 Task: Find connections with filter location Franconville with filter topic #HRwith filter profile language French with filter current company Informa with filter school Sardar Patel College of Engineering (SPCE),Mumbai with filter industry Child Day Care Services with filter service category Translation with filter keywords title Medical Administrator
Action: Mouse moved to (496, 87)
Screenshot: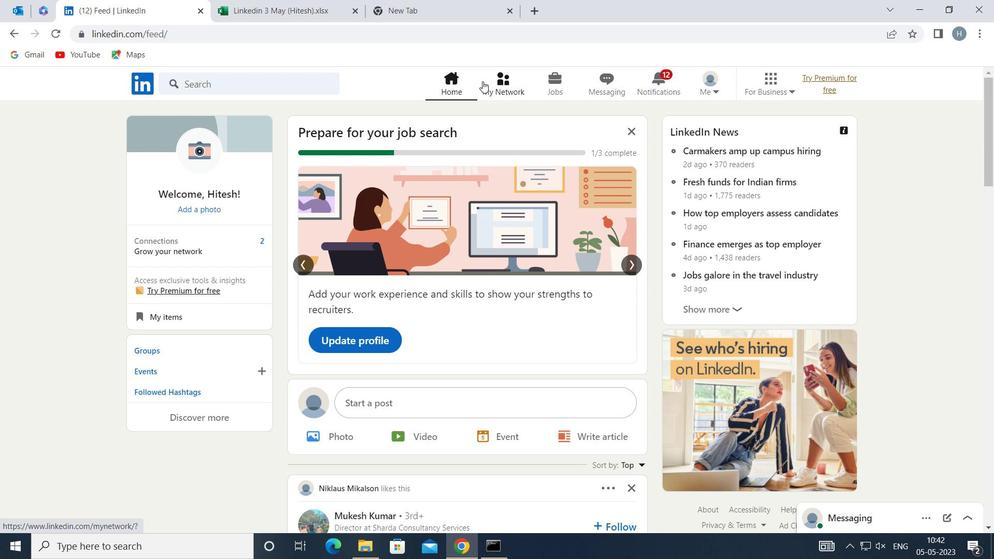 
Action: Mouse pressed left at (496, 87)
Screenshot: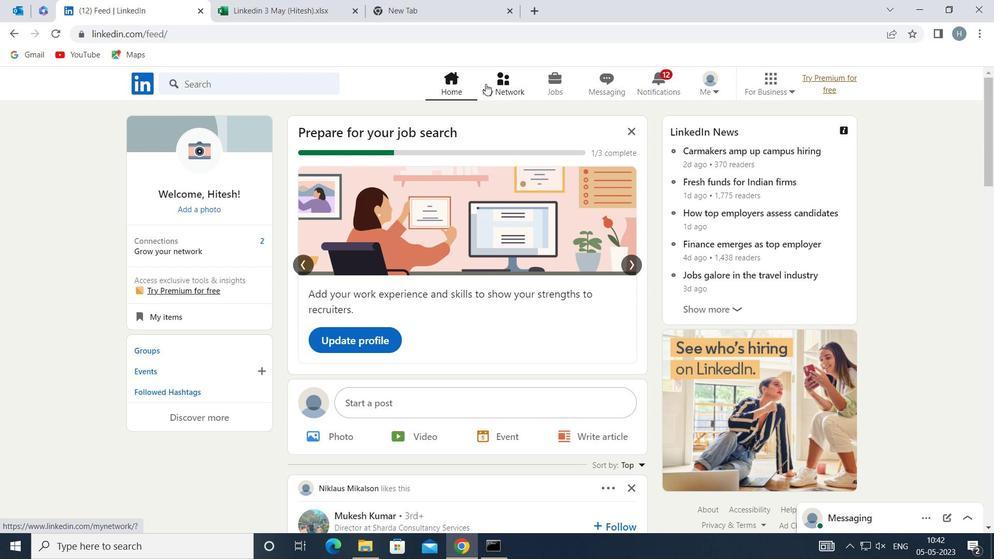 
Action: Mouse moved to (277, 152)
Screenshot: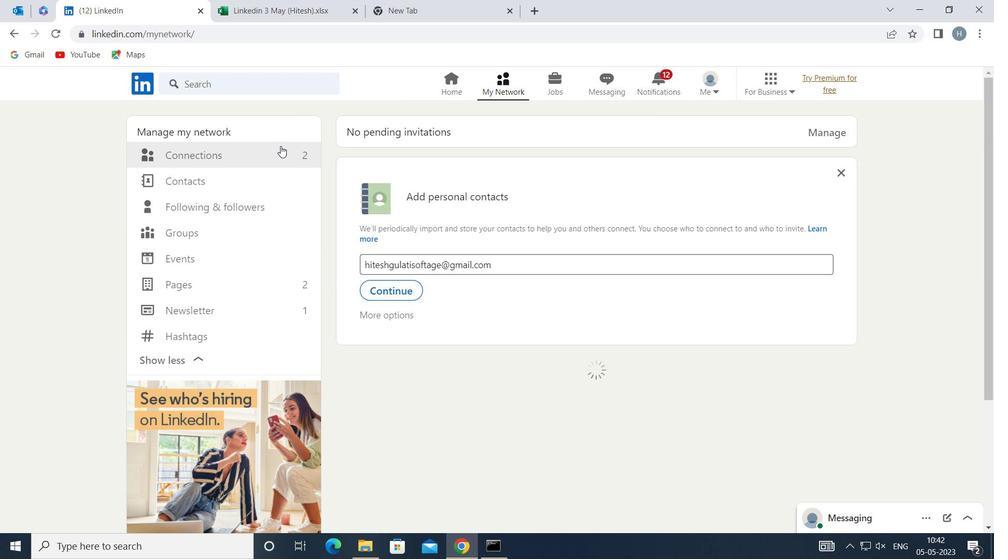 
Action: Mouse pressed left at (277, 152)
Screenshot: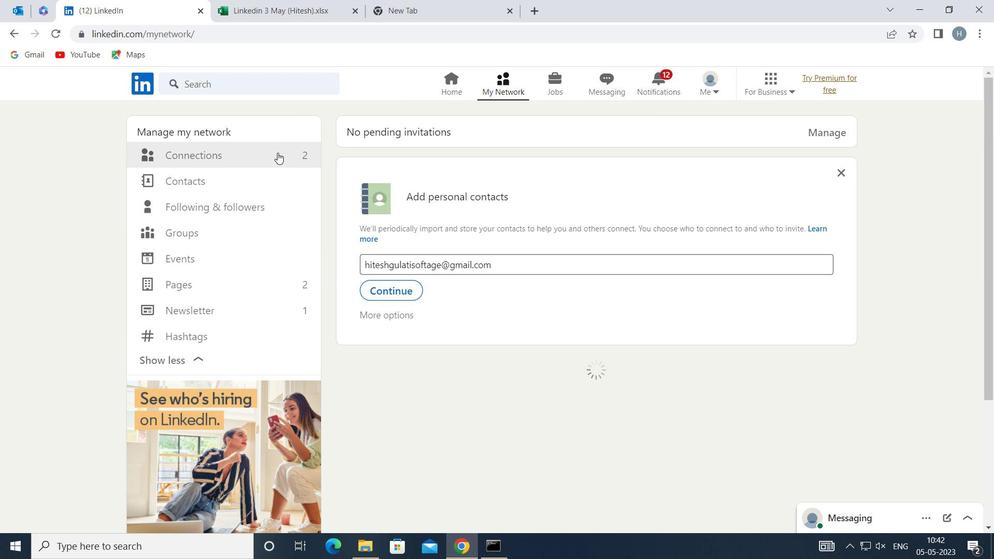 
Action: Mouse moved to (573, 154)
Screenshot: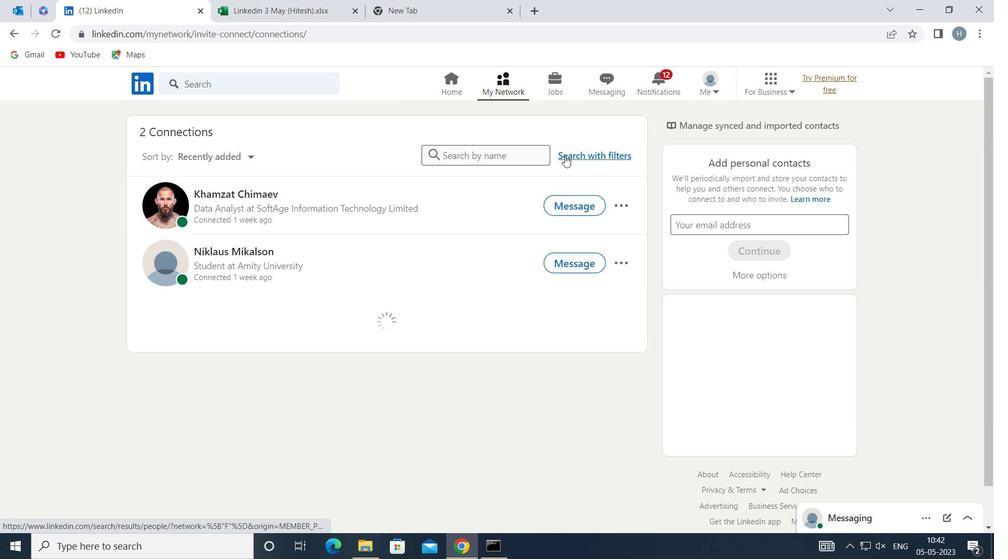 
Action: Mouse pressed left at (573, 154)
Screenshot: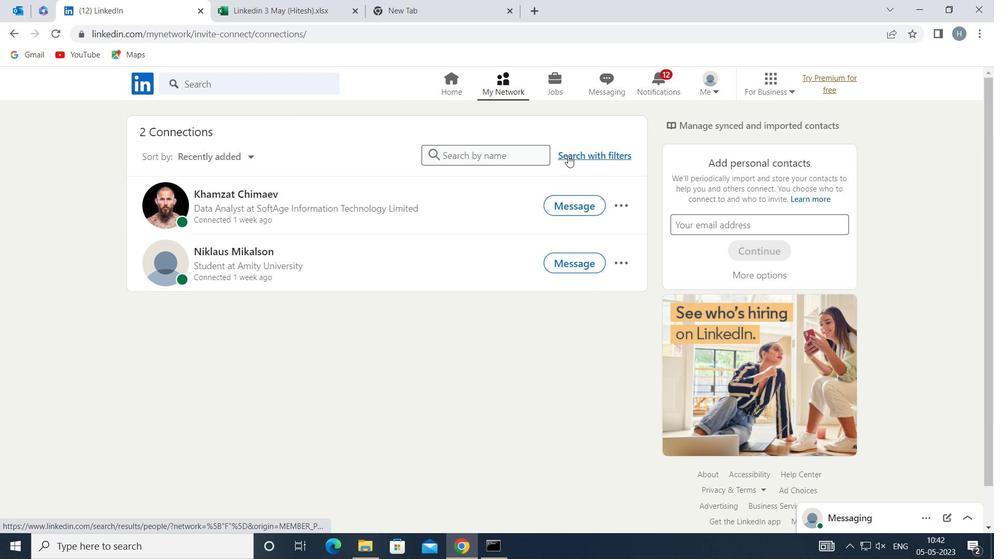 
Action: Mouse moved to (549, 124)
Screenshot: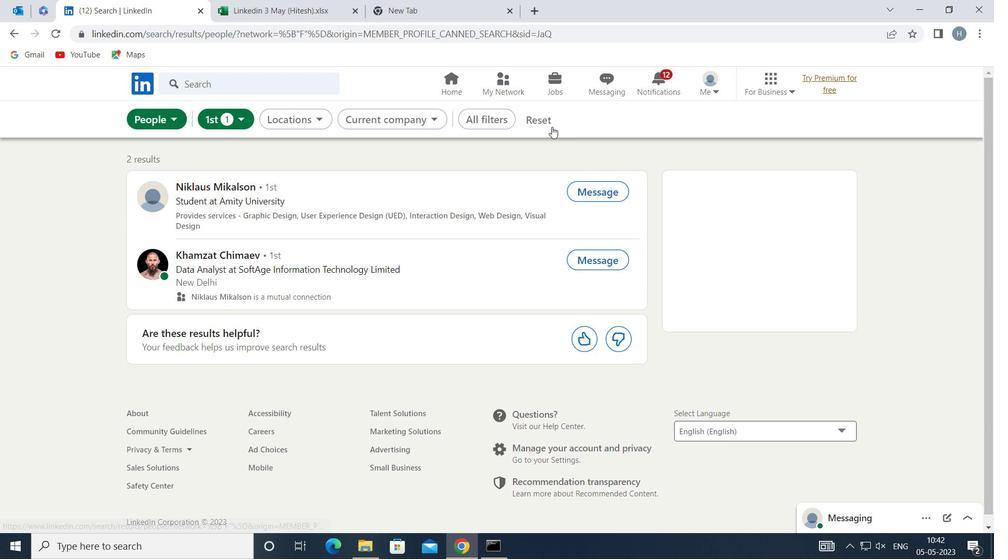 
Action: Mouse pressed left at (549, 124)
Screenshot: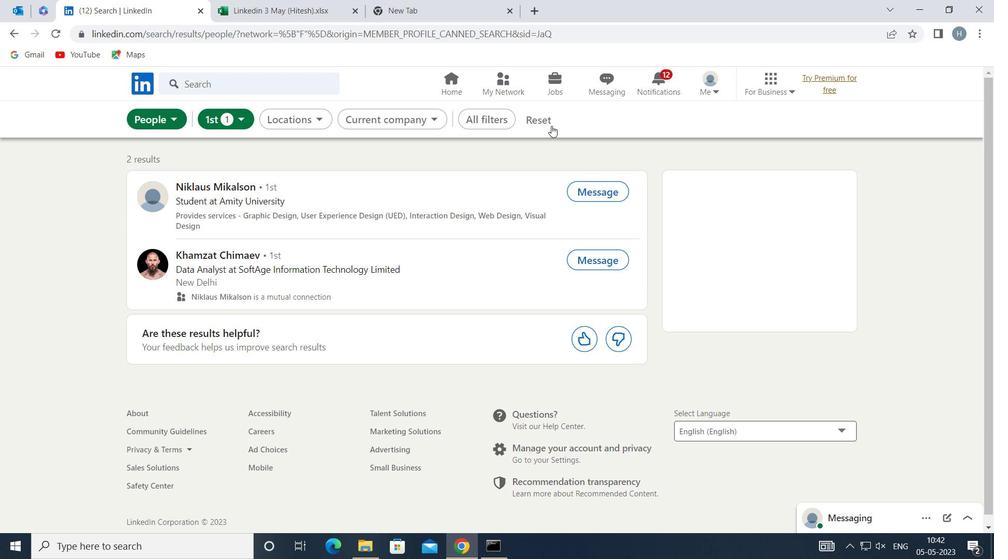 
Action: Mouse moved to (513, 121)
Screenshot: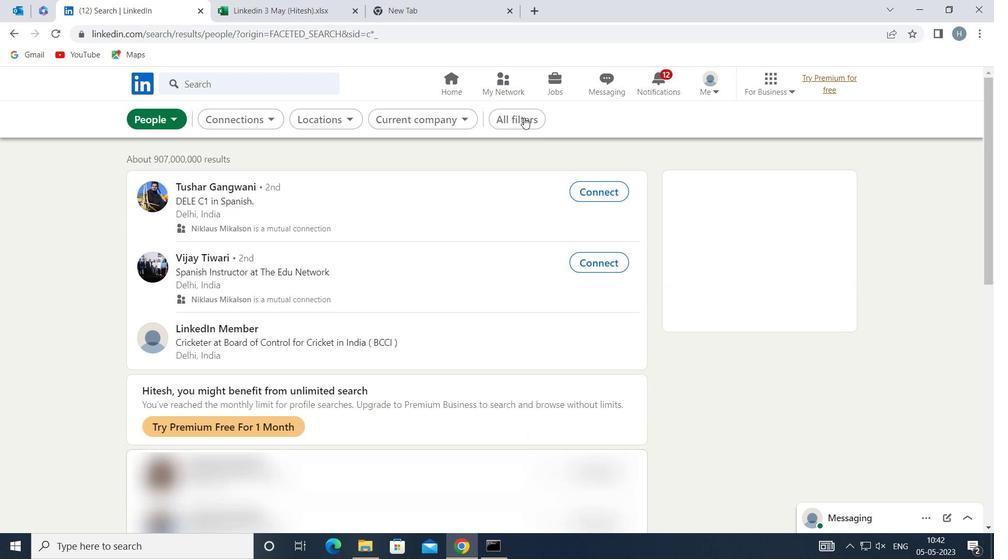 
Action: Mouse pressed left at (513, 121)
Screenshot: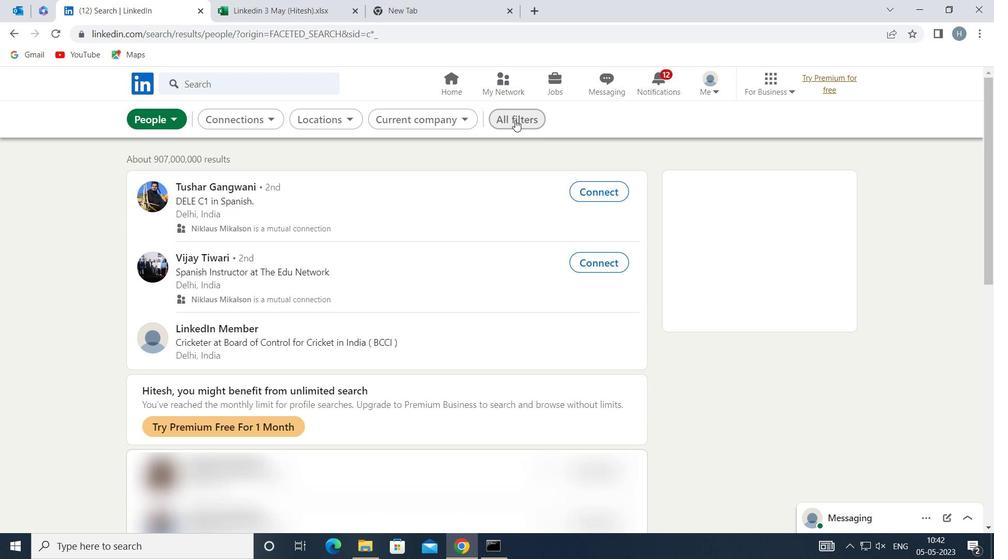 
Action: Mouse moved to (722, 268)
Screenshot: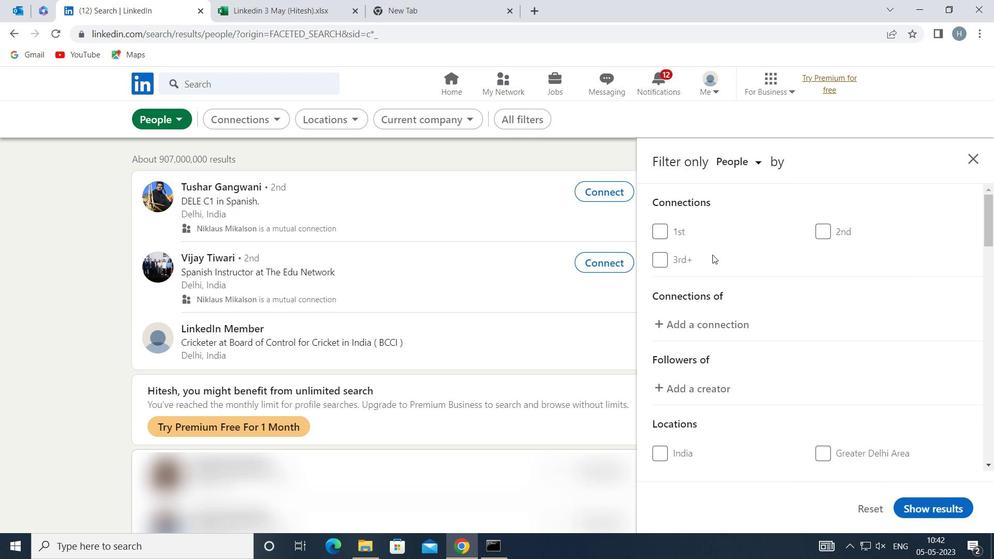 
Action: Mouse scrolled (722, 268) with delta (0, 0)
Screenshot: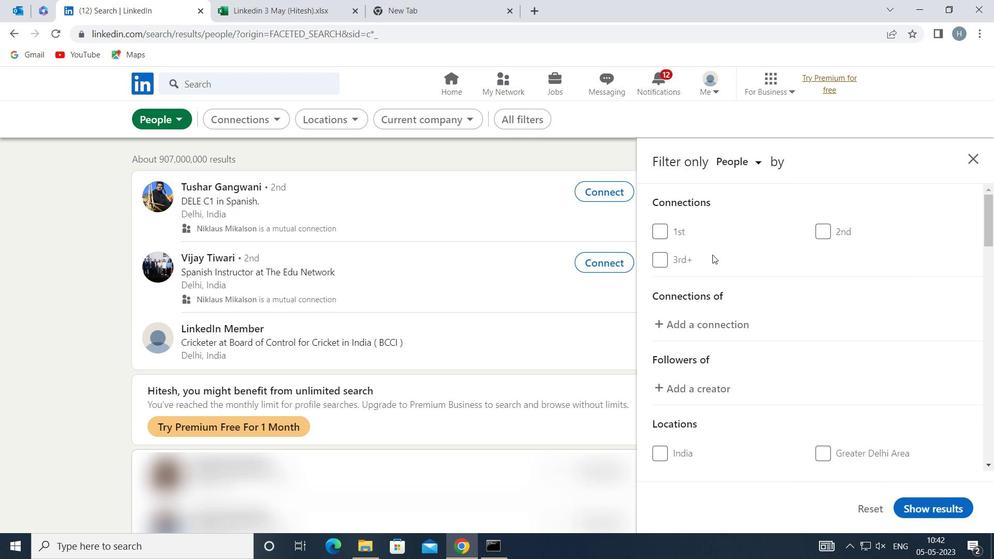 
Action: Mouse moved to (723, 270)
Screenshot: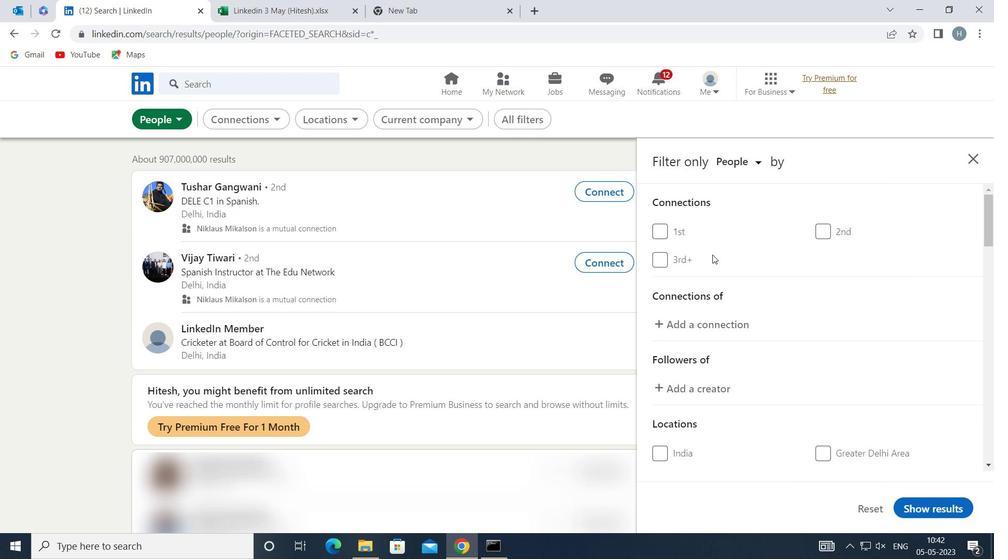 
Action: Mouse scrolled (723, 269) with delta (0, 0)
Screenshot: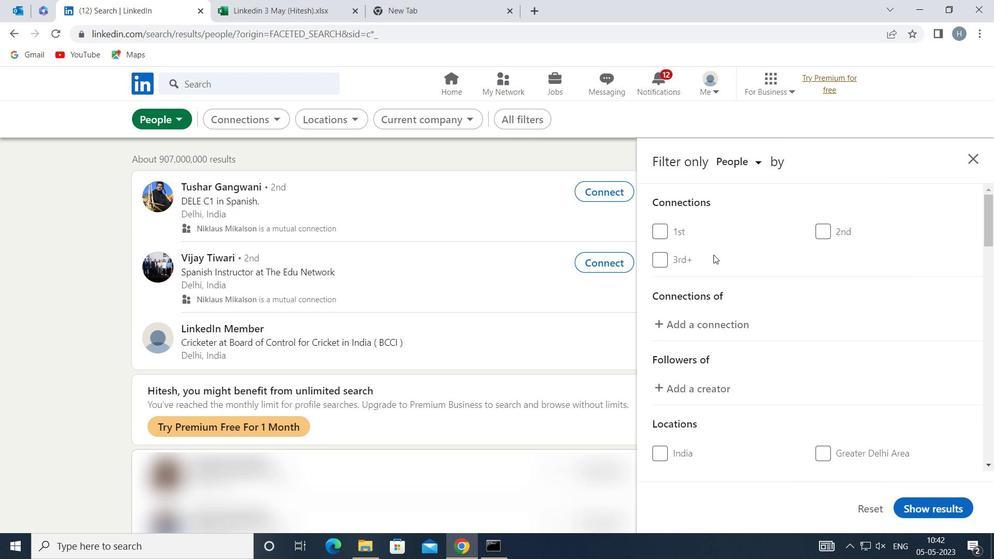 
Action: Mouse scrolled (723, 269) with delta (0, 0)
Screenshot: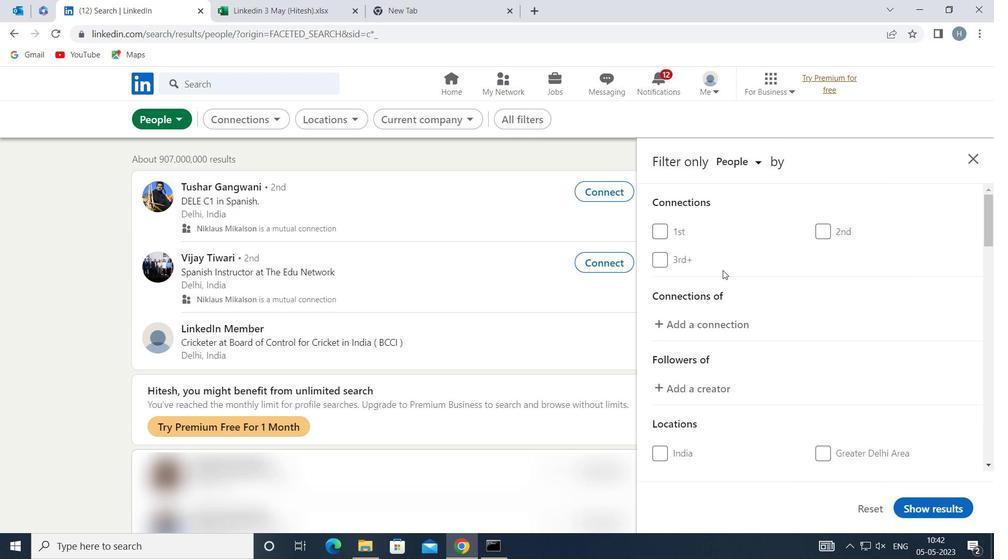 
Action: Mouse moved to (751, 298)
Screenshot: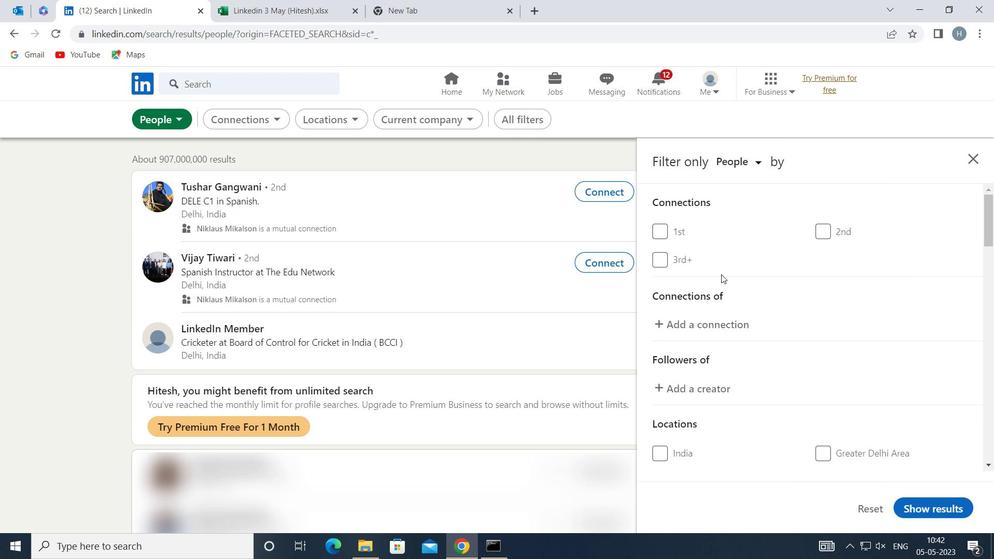 
Action: Mouse scrolled (751, 297) with delta (0, 0)
Screenshot: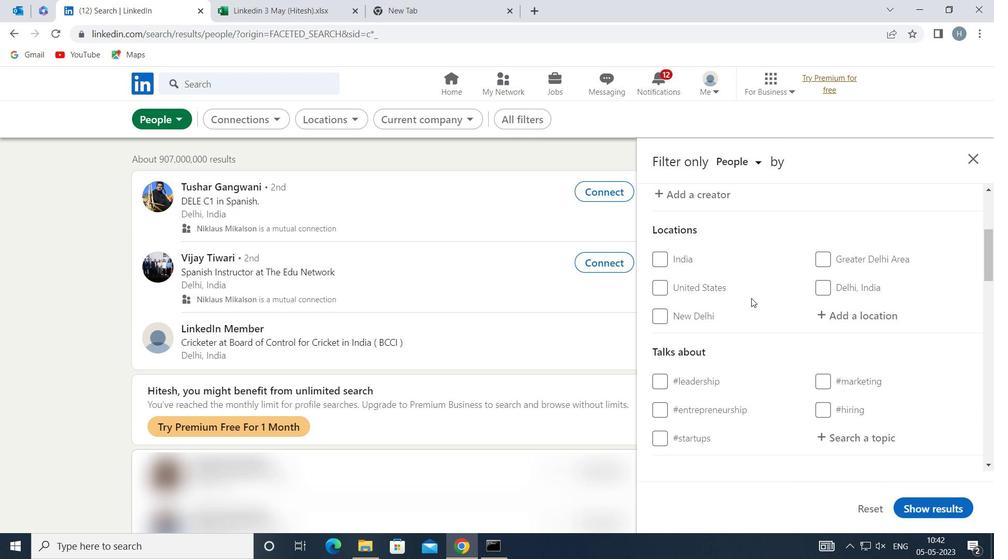 
Action: Mouse moved to (860, 241)
Screenshot: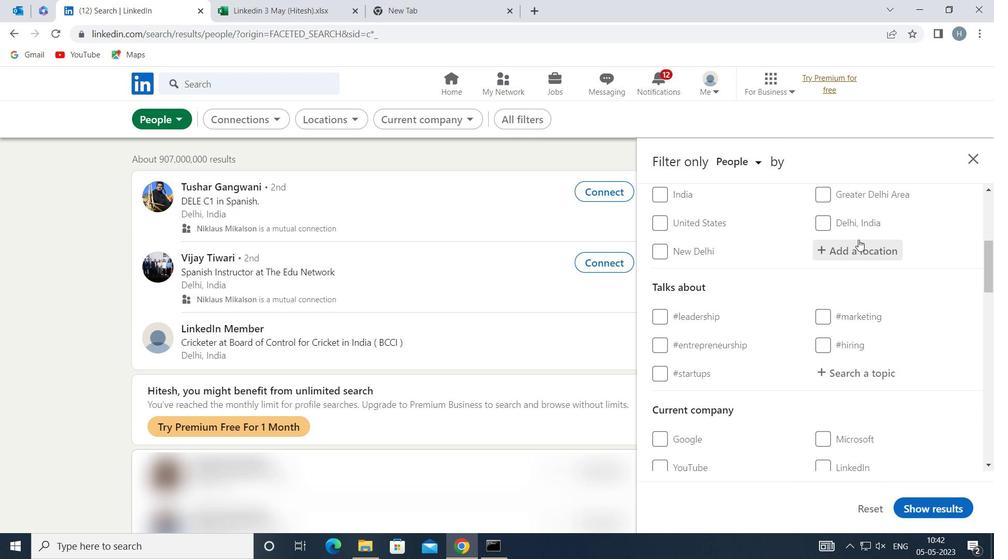 
Action: Mouse pressed left at (860, 241)
Screenshot: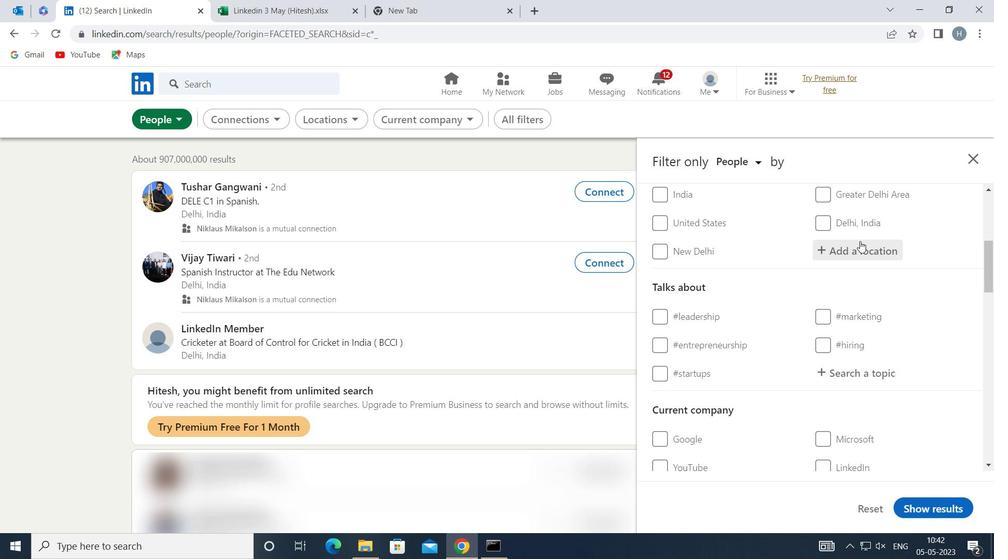 
Action: Key pressed <Key.shift>FRANCON
Screenshot: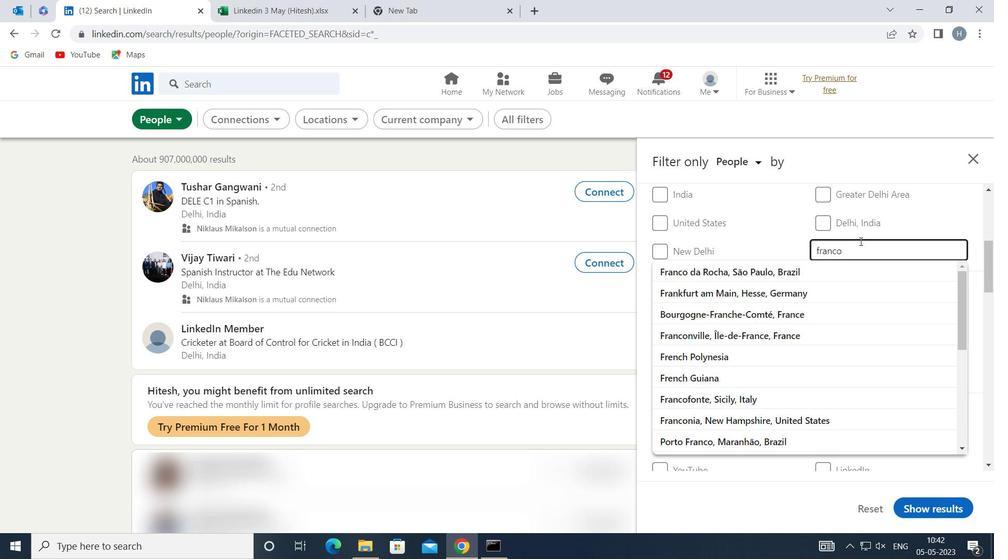 
Action: Mouse moved to (861, 242)
Screenshot: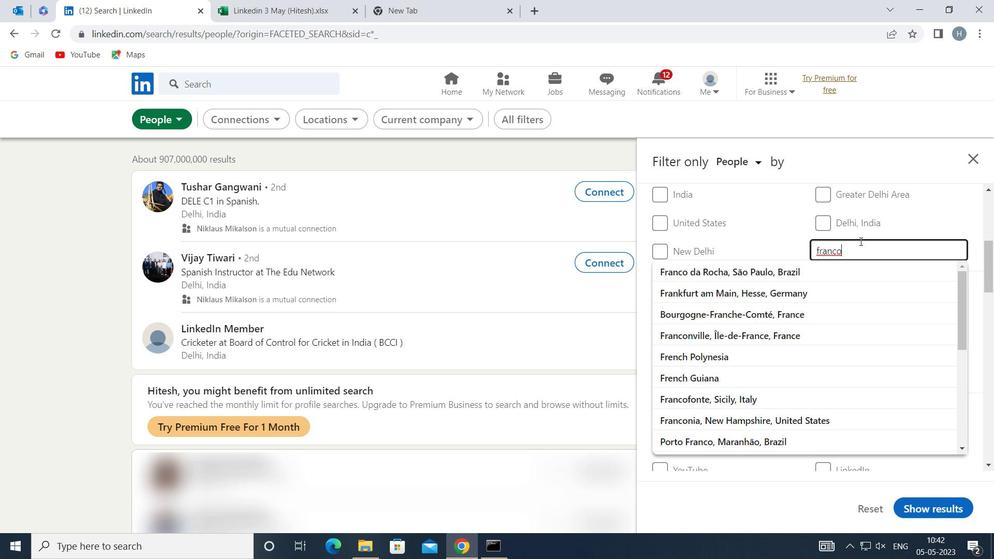 
Action: Key pressed VILL
Screenshot: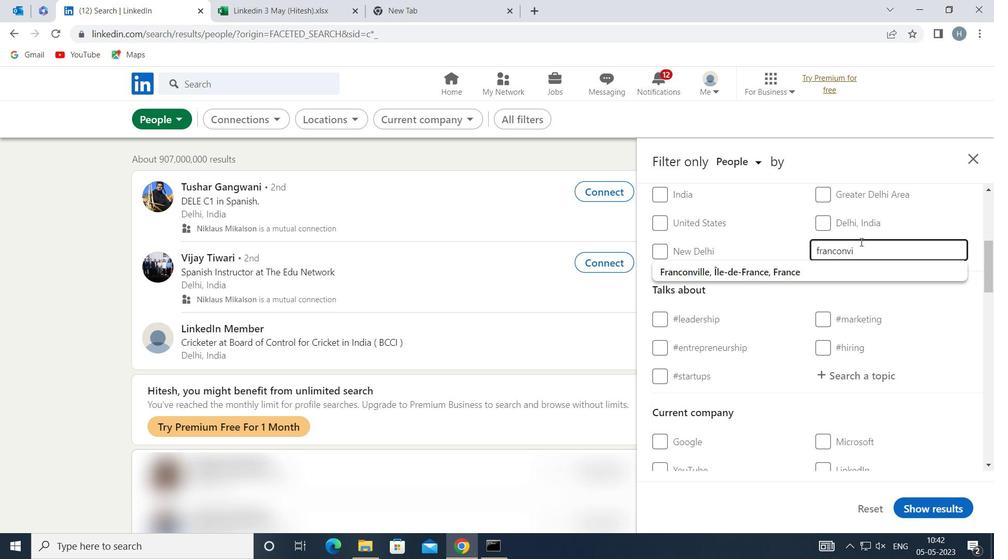 
Action: Mouse moved to (865, 275)
Screenshot: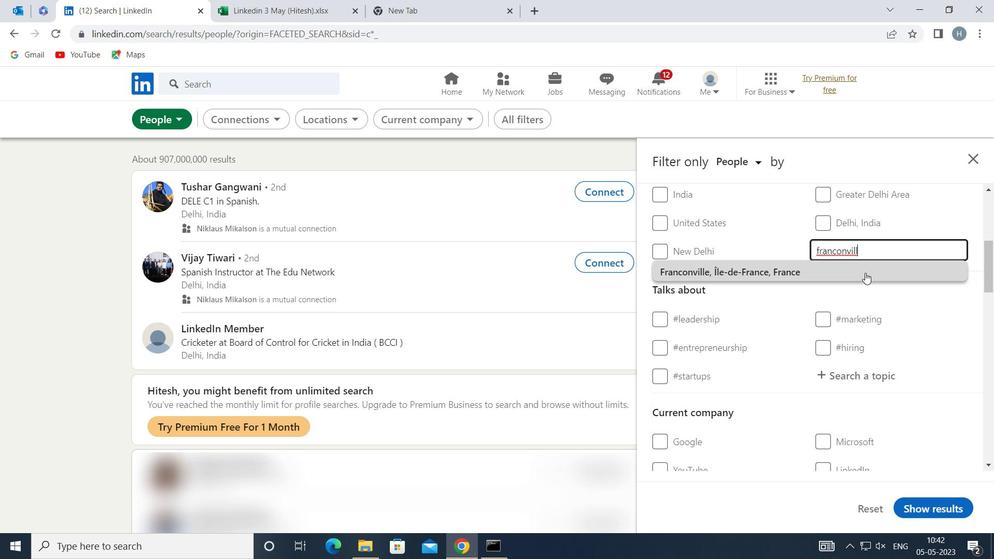 
Action: Mouse pressed left at (865, 275)
Screenshot: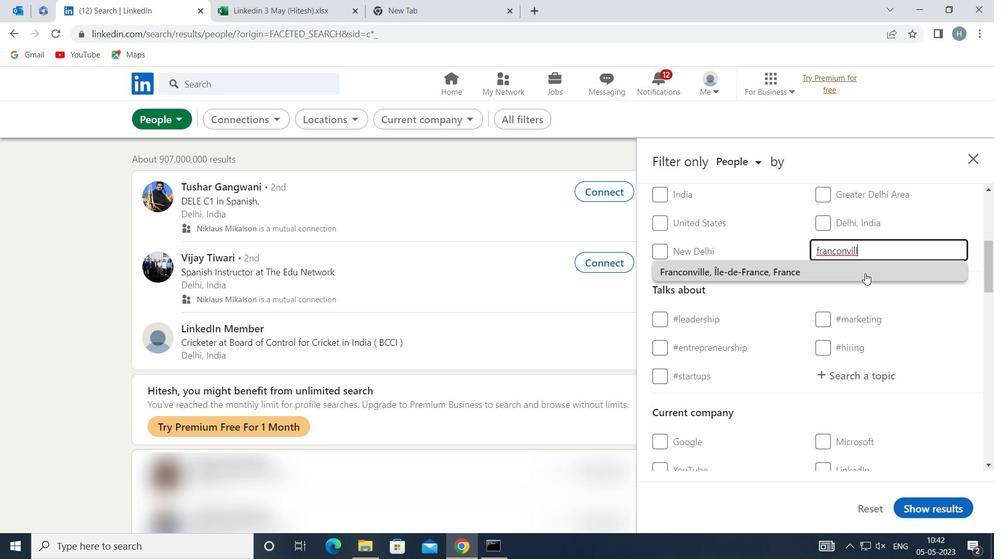 
Action: Mouse moved to (829, 294)
Screenshot: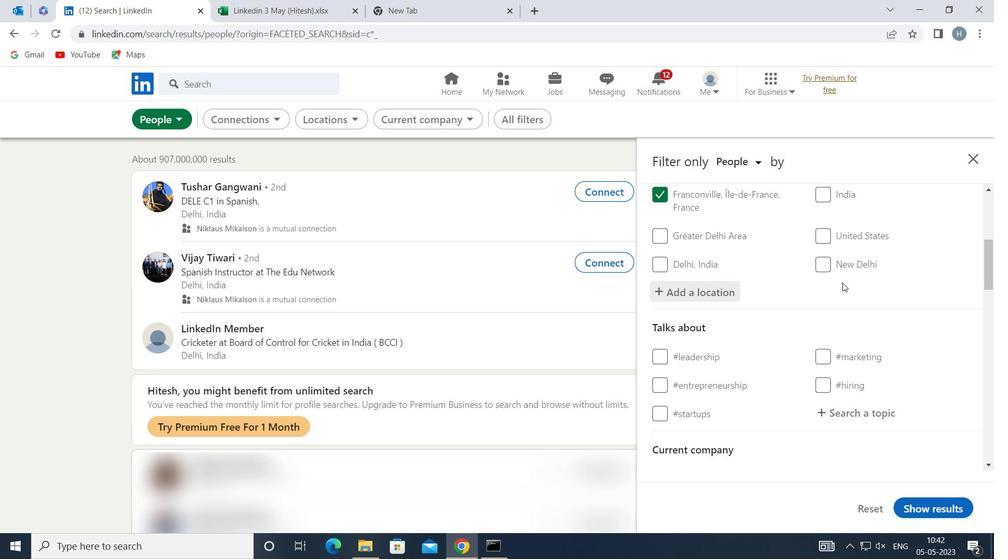 
Action: Mouse scrolled (829, 293) with delta (0, 0)
Screenshot: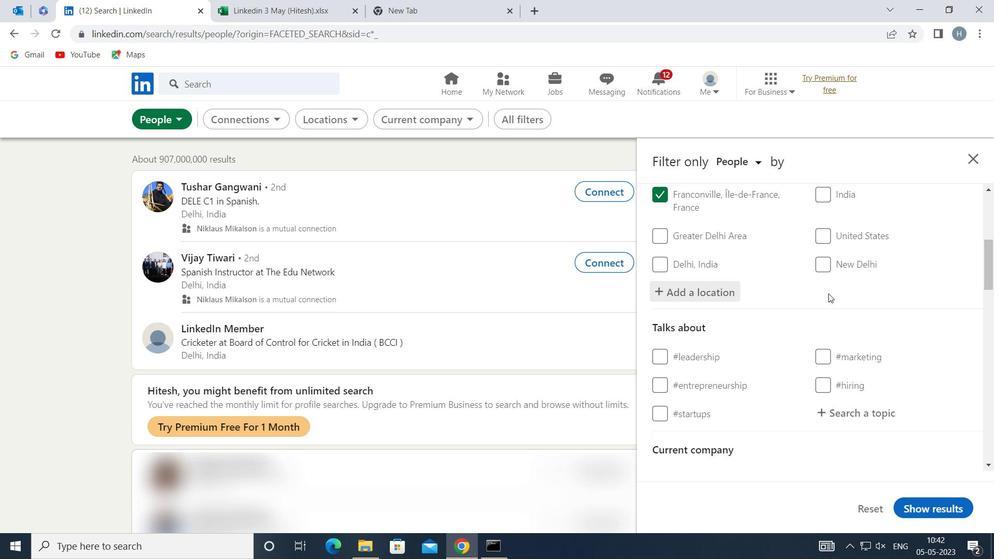 
Action: Mouse moved to (859, 342)
Screenshot: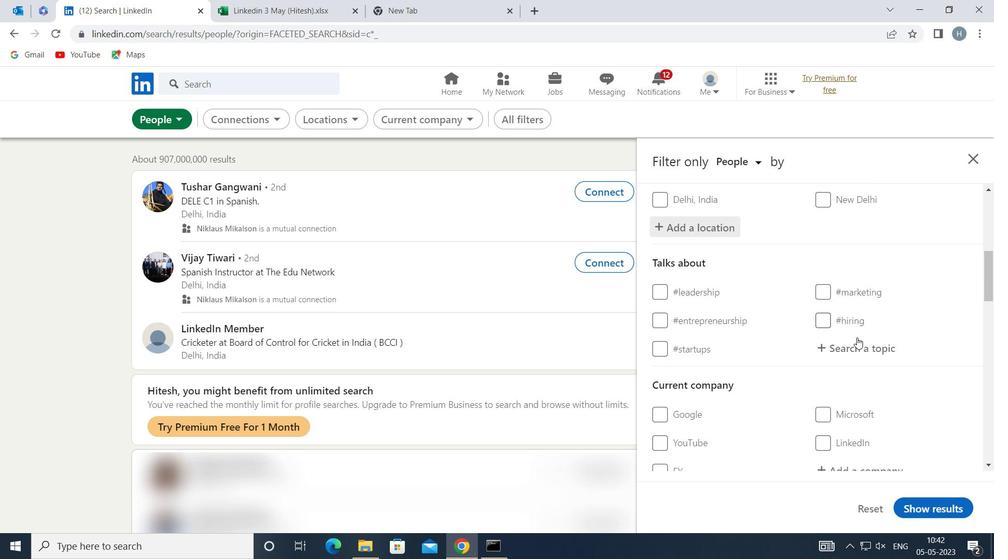 
Action: Mouse pressed left at (859, 342)
Screenshot: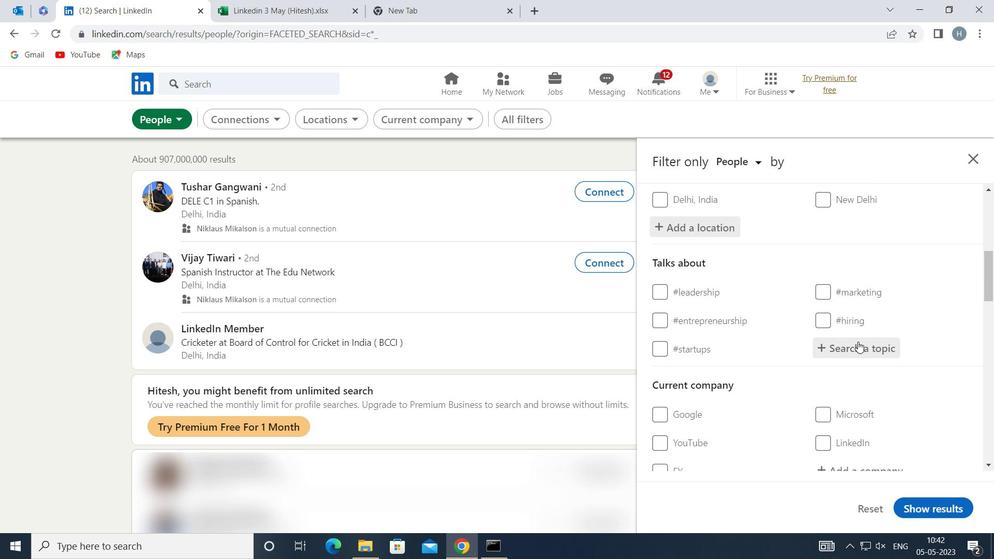 
Action: Mouse moved to (859, 342)
Screenshot: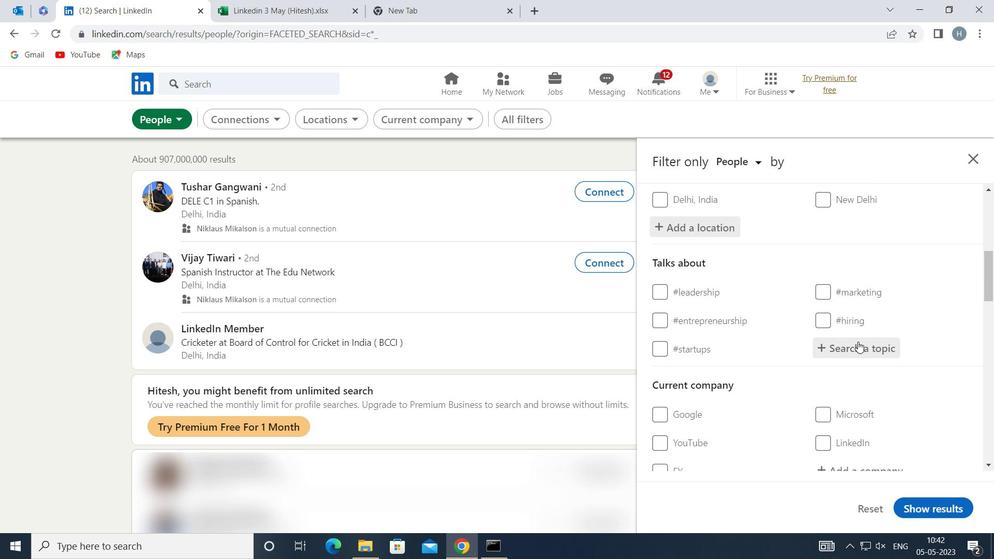 
Action: Key pressed <Key.shift>HR
Screenshot: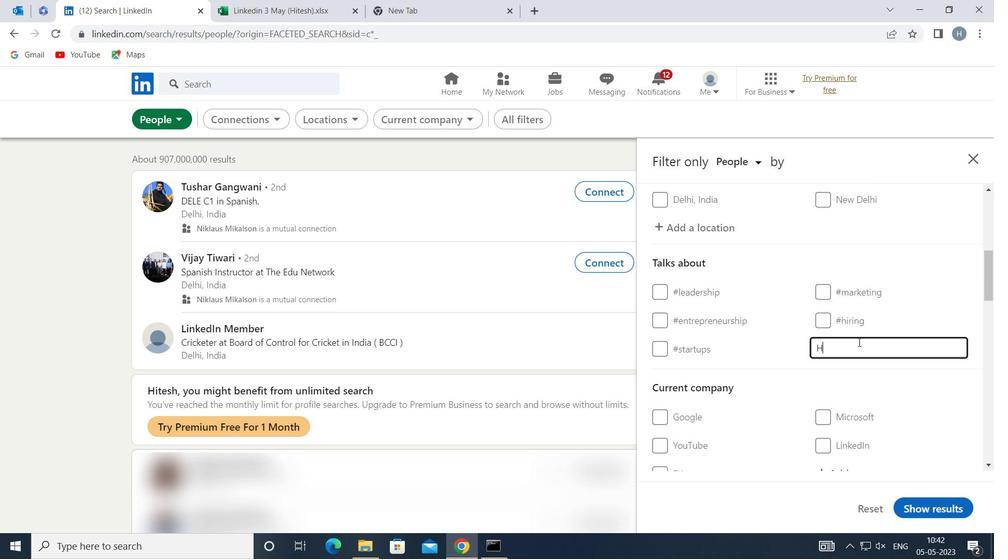 
Action: Mouse moved to (842, 365)
Screenshot: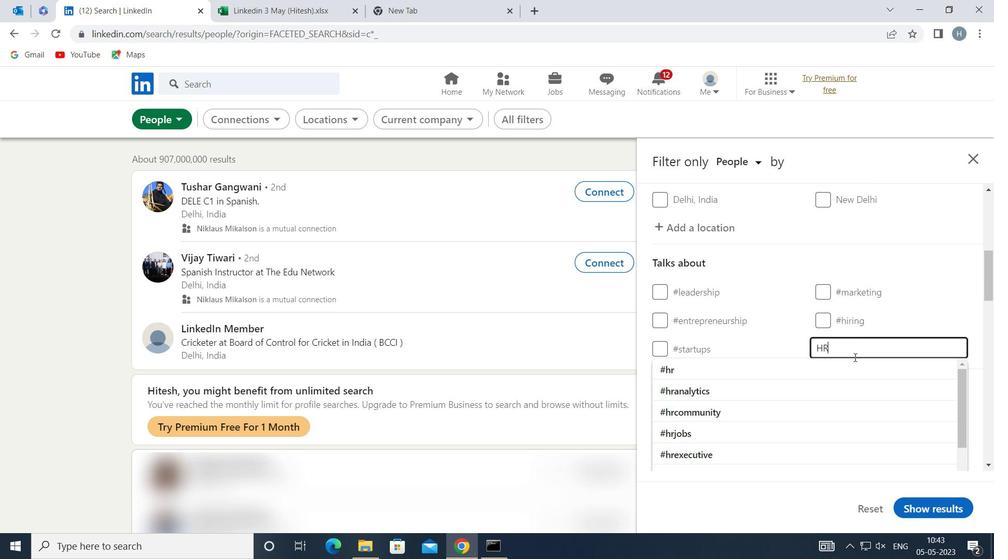 
Action: Mouse pressed left at (842, 365)
Screenshot: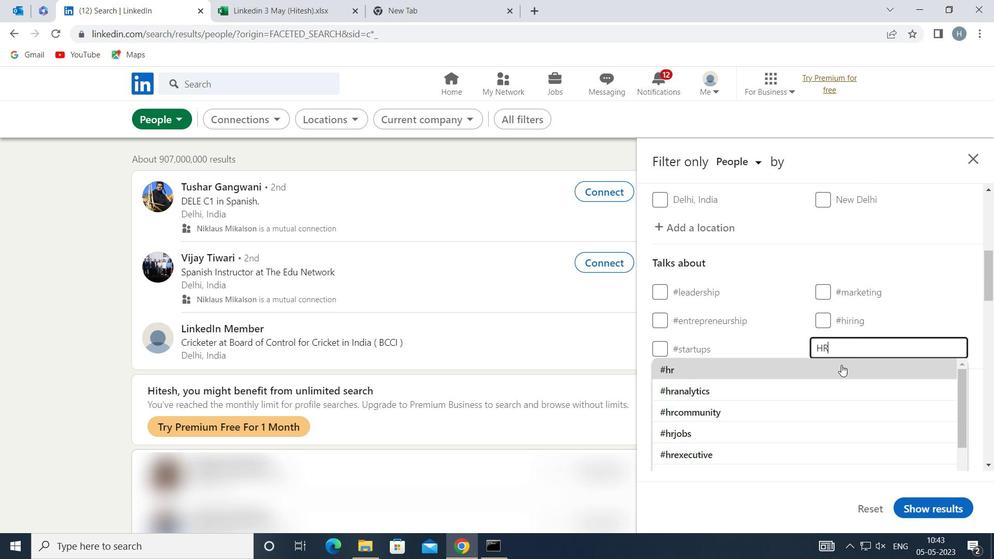 
Action: Mouse moved to (799, 337)
Screenshot: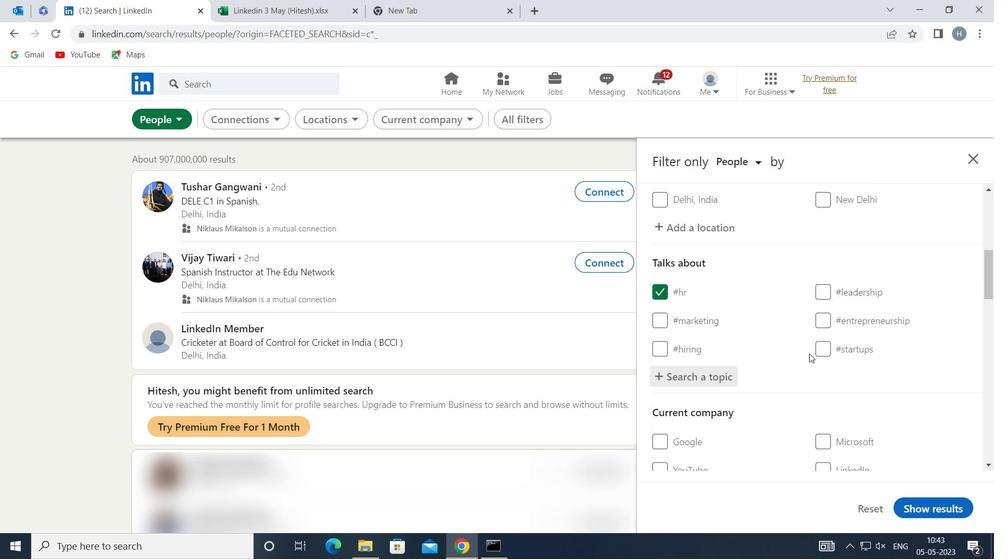 
Action: Mouse scrolled (799, 336) with delta (0, 0)
Screenshot: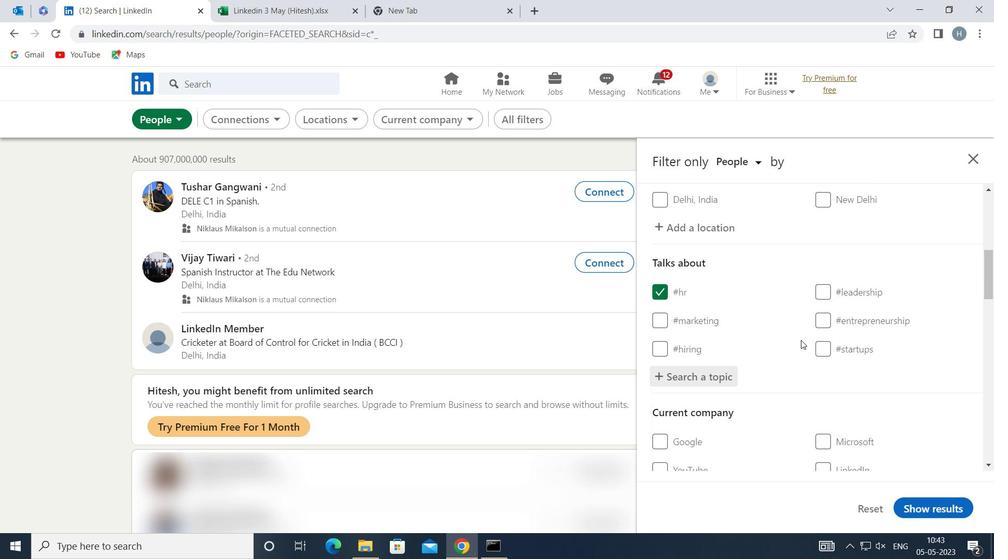 
Action: Mouse scrolled (799, 336) with delta (0, 0)
Screenshot: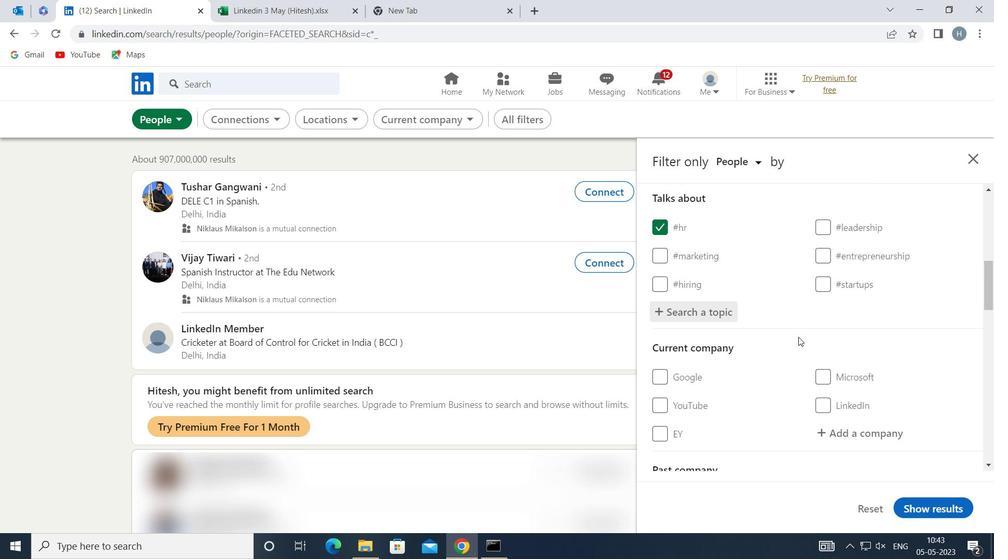 
Action: Mouse scrolled (799, 336) with delta (0, 0)
Screenshot: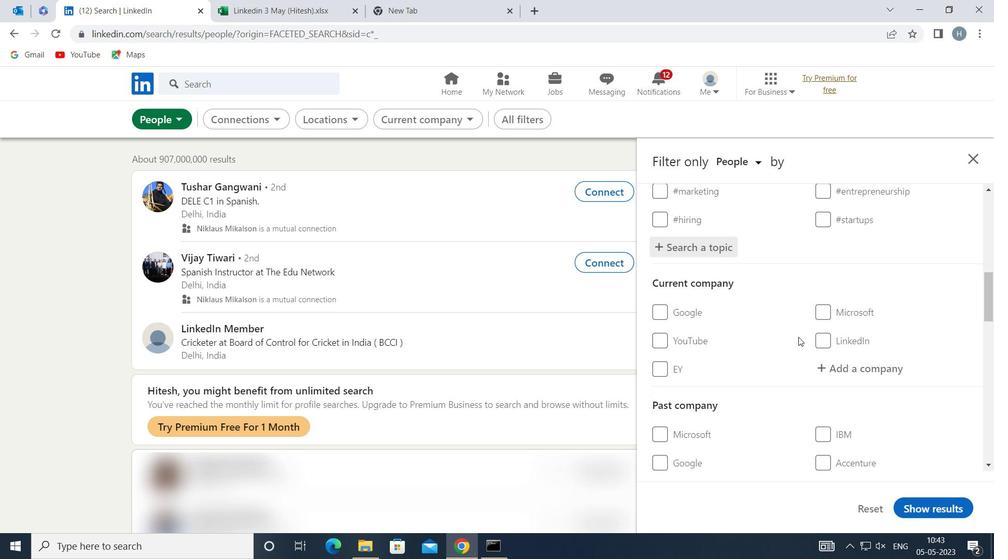 
Action: Mouse scrolled (799, 336) with delta (0, 0)
Screenshot: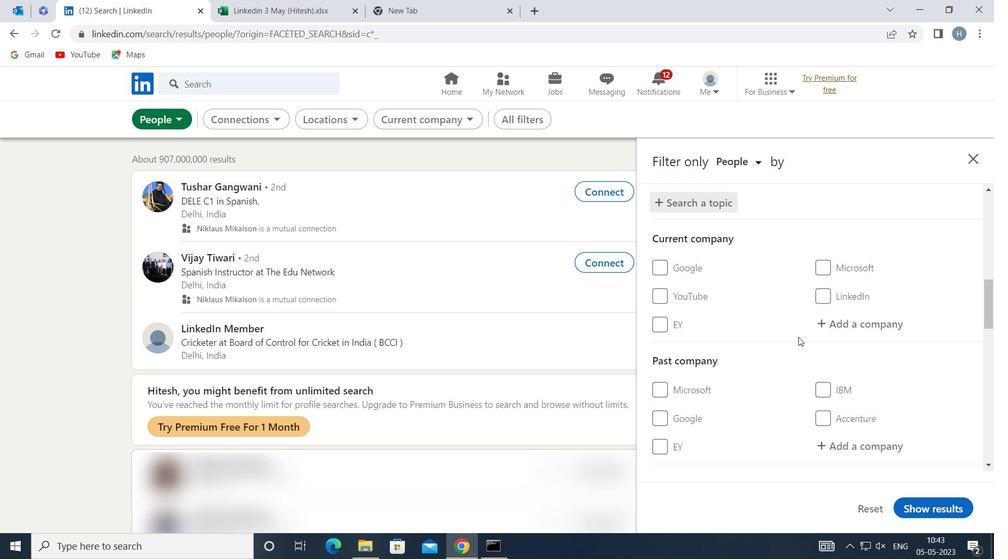 
Action: Mouse scrolled (799, 336) with delta (0, 0)
Screenshot: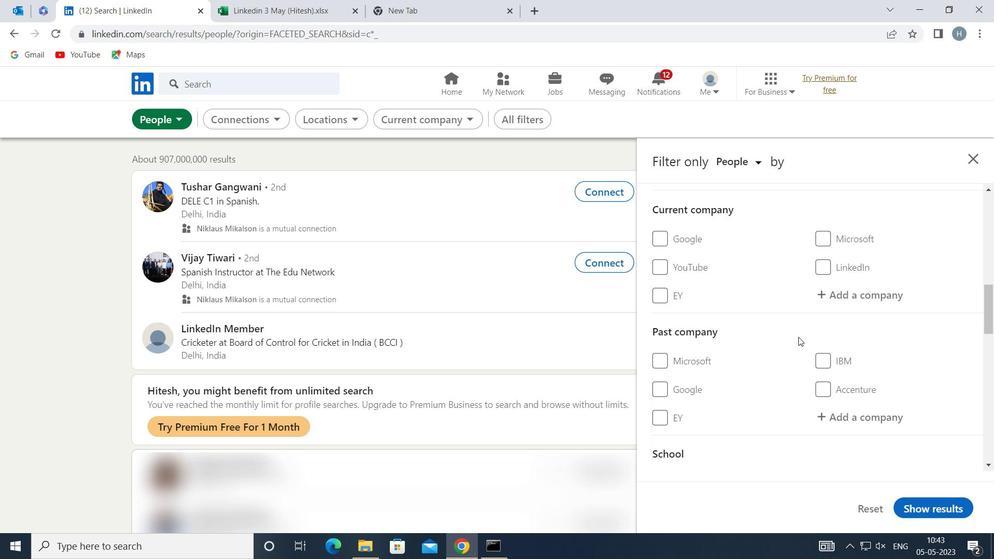 
Action: Mouse scrolled (799, 336) with delta (0, 0)
Screenshot: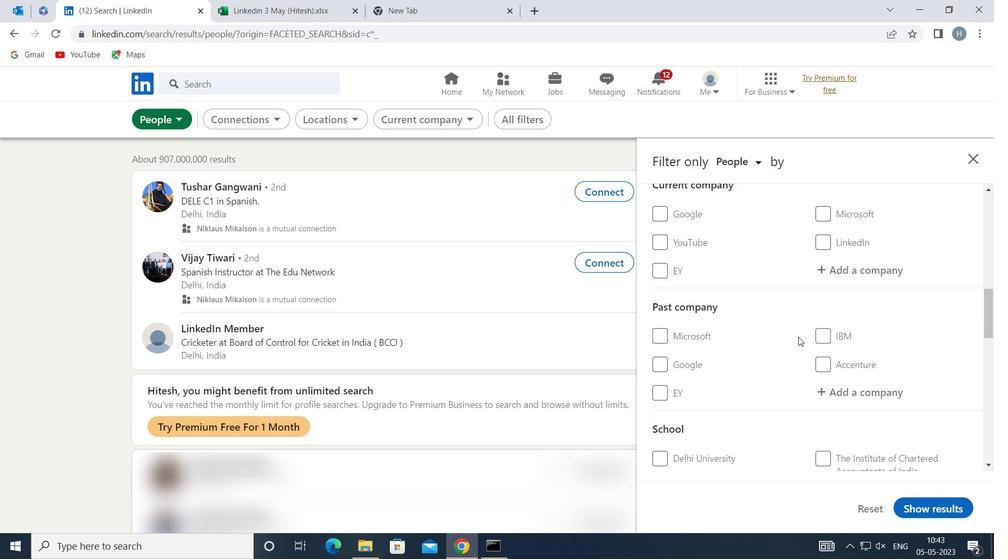 
Action: Mouse scrolled (799, 336) with delta (0, 0)
Screenshot: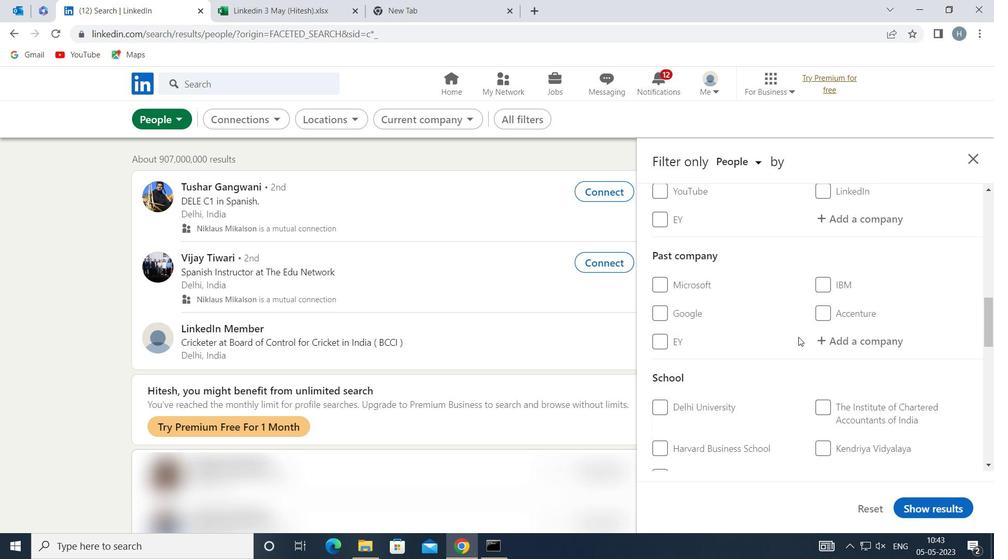 
Action: Mouse scrolled (799, 336) with delta (0, 0)
Screenshot: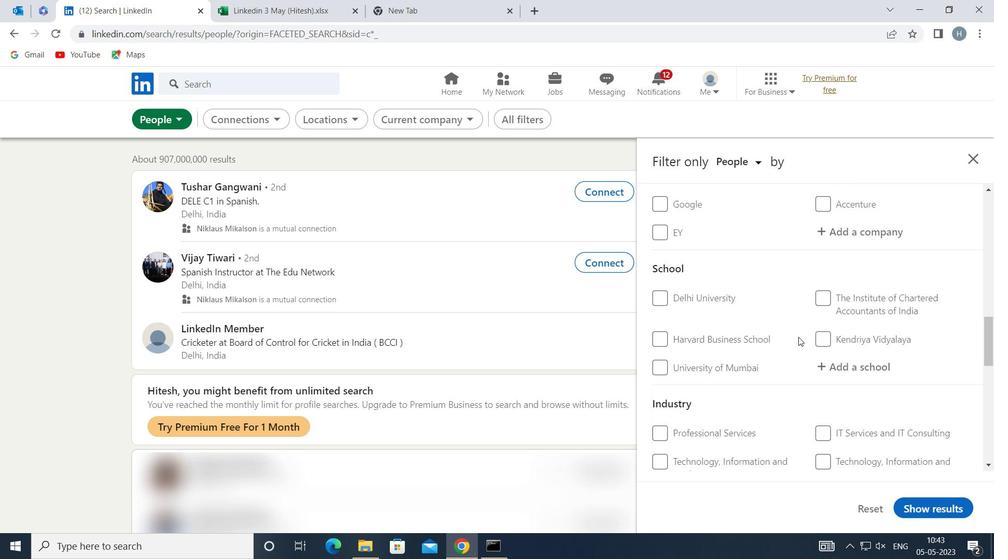 
Action: Mouse scrolled (799, 336) with delta (0, 0)
Screenshot: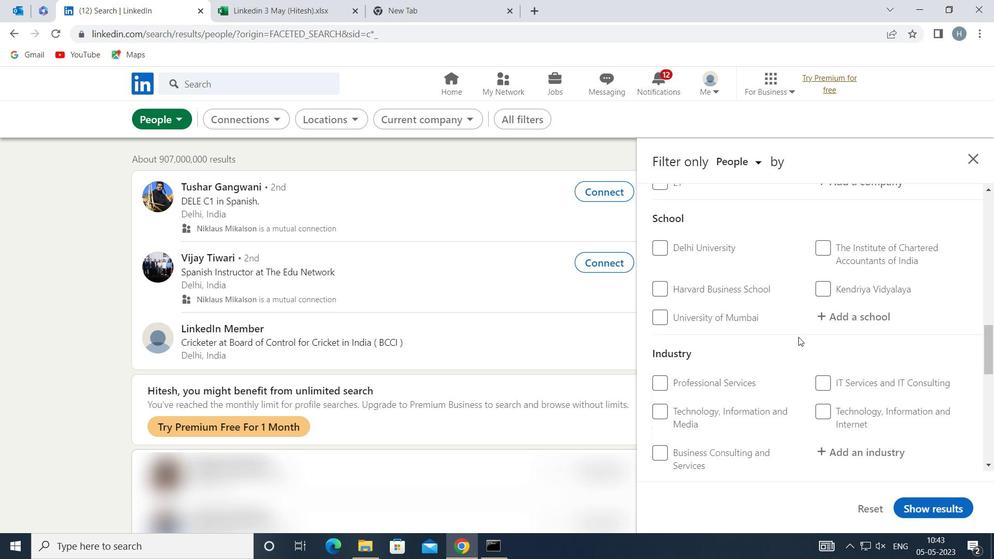 
Action: Mouse scrolled (799, 336) with delta (0, 0)
Screenshot: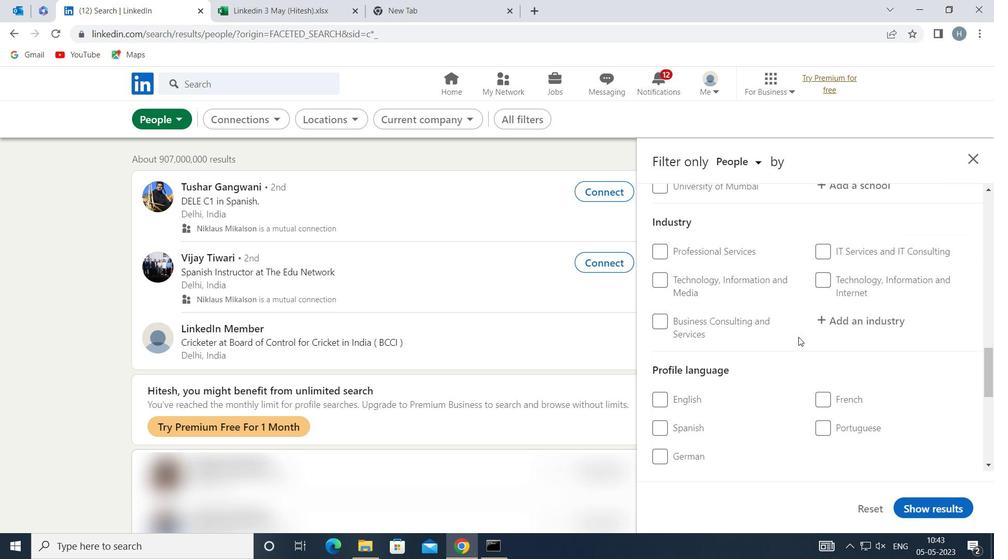 
Action: Mouse moved to (828, 324)
Screenshot: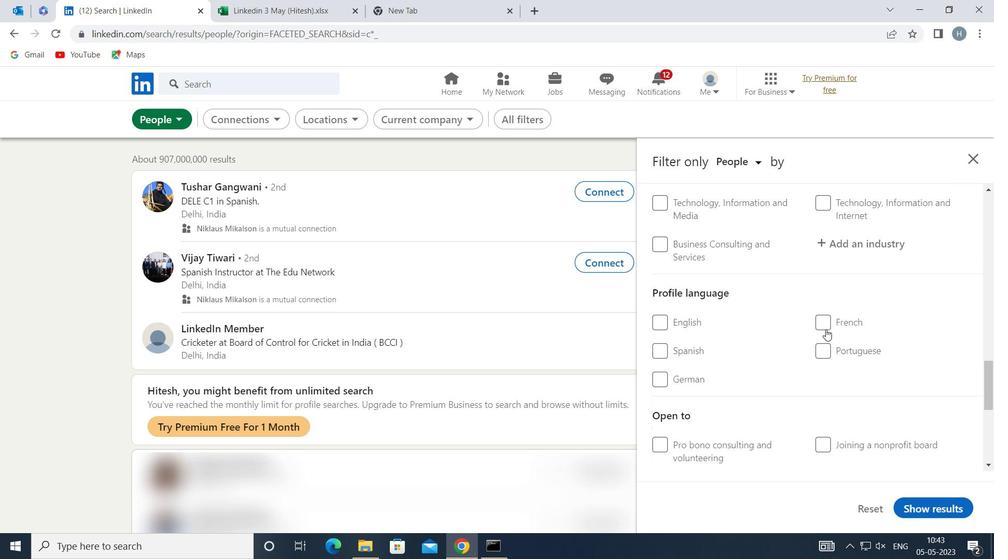 
Action: Mouse pressed left at (828, 324)
Screenshot: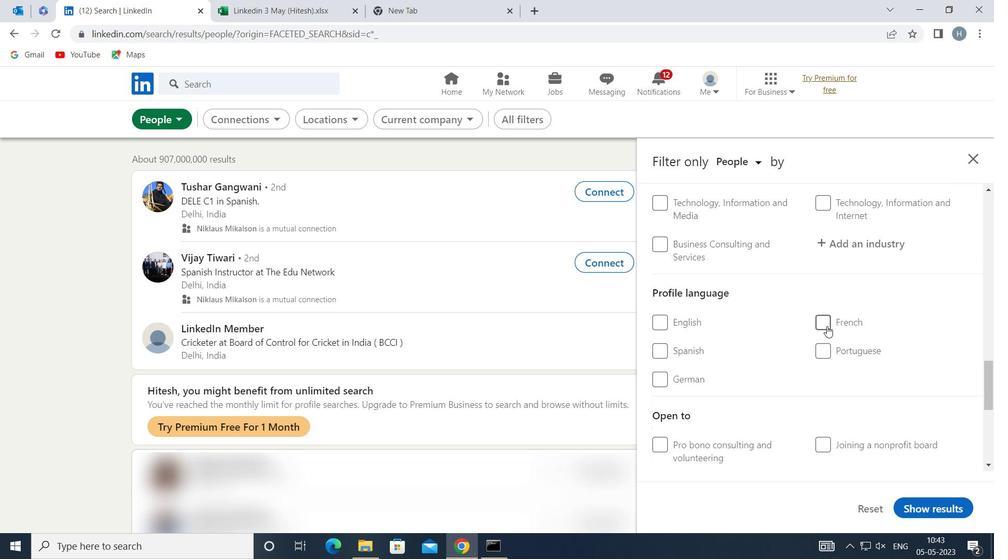 
Action: Mouse moved to (803, 334)
Screenshot: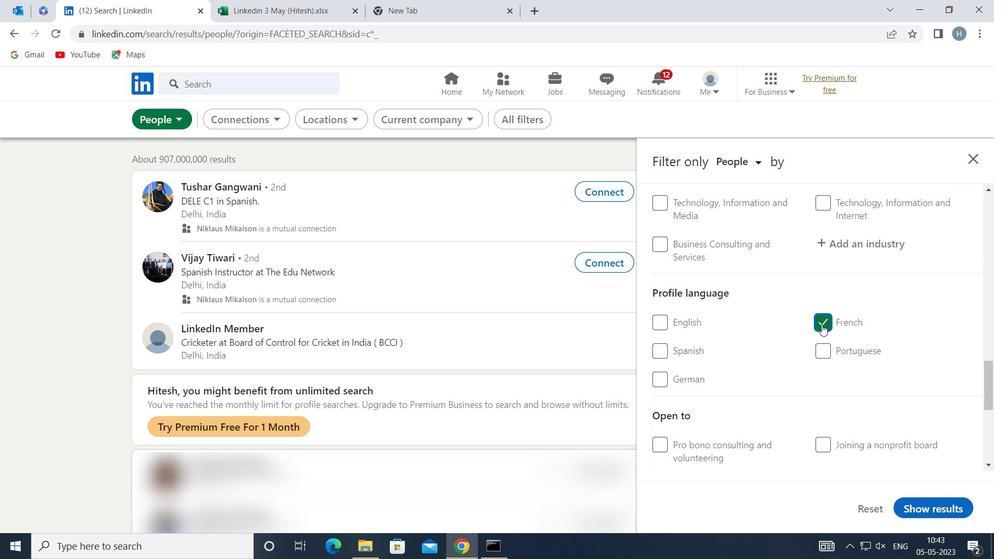 
Action: Mouse scrolled (803, 335) with delta (0, 0)
Screenshot: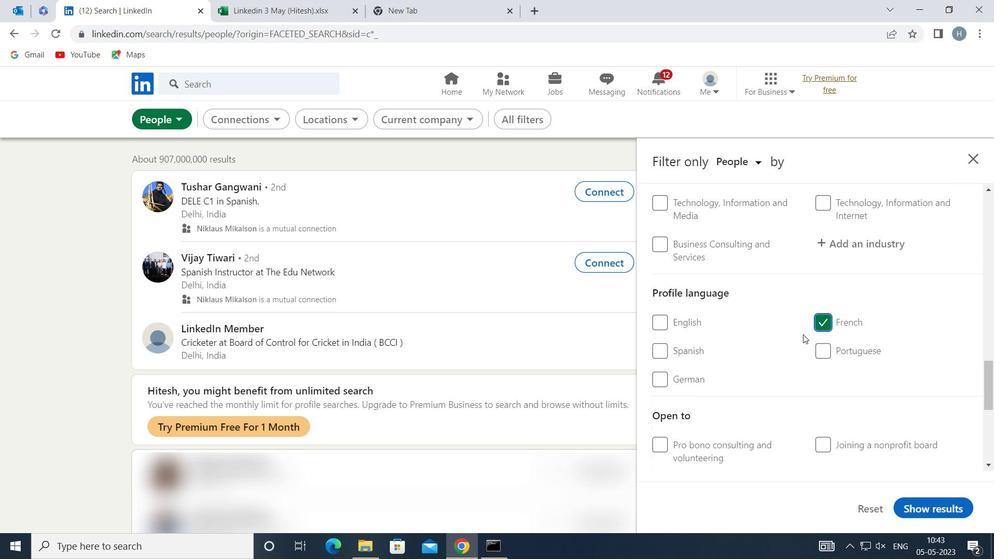 
Action: Mouse moved to (802, 334)
Screenshot: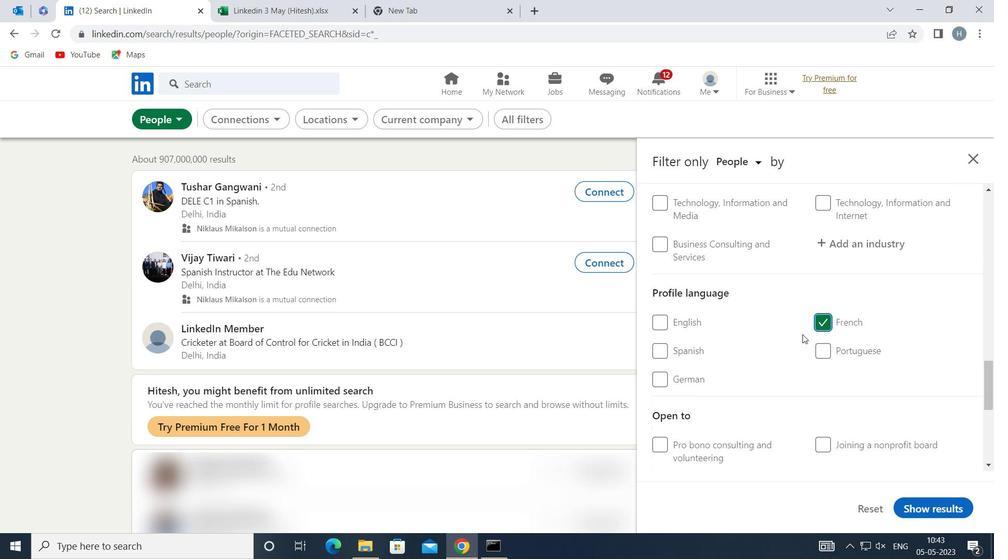 
Action: Mouse scrolled (802, 335) with delta (0, 0)
Screenshot: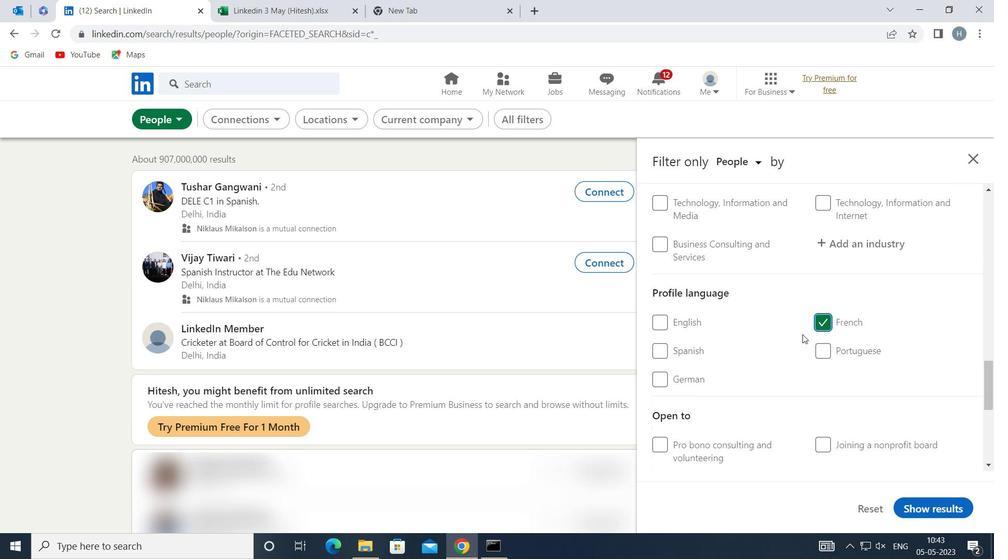 
Action: Mouse scrolled (802, 335) with delta (0, 0)
Screenshot: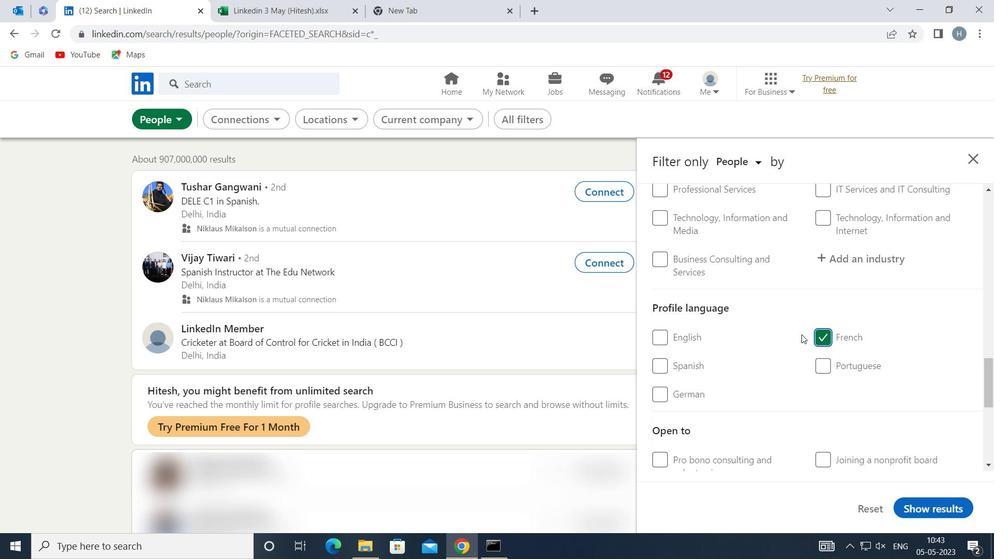 
Action: Mouse scrolled (802, 335) with delta (0, 0)
Screenshot: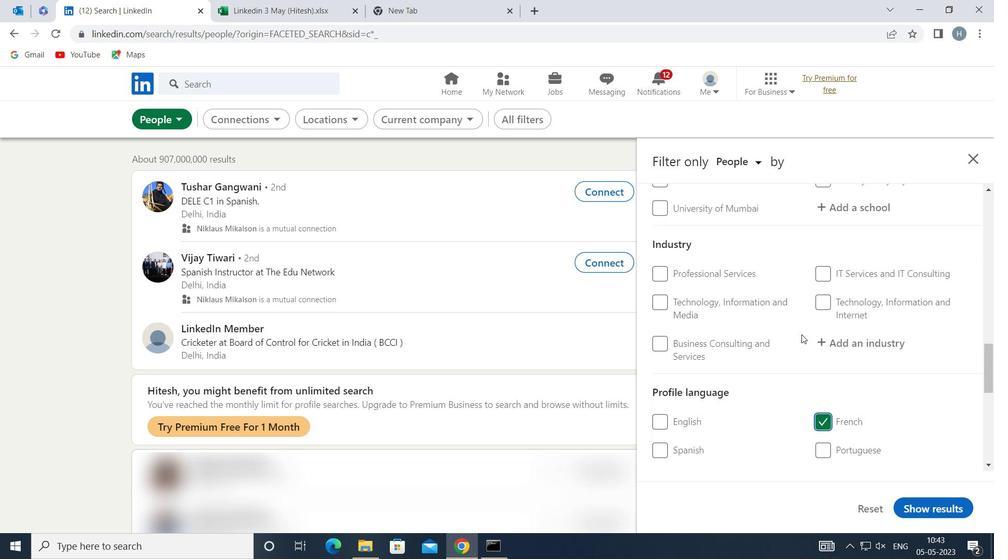 
Action: Mouse scrolled (802, 335) with delta (0, 0)
Screenshot: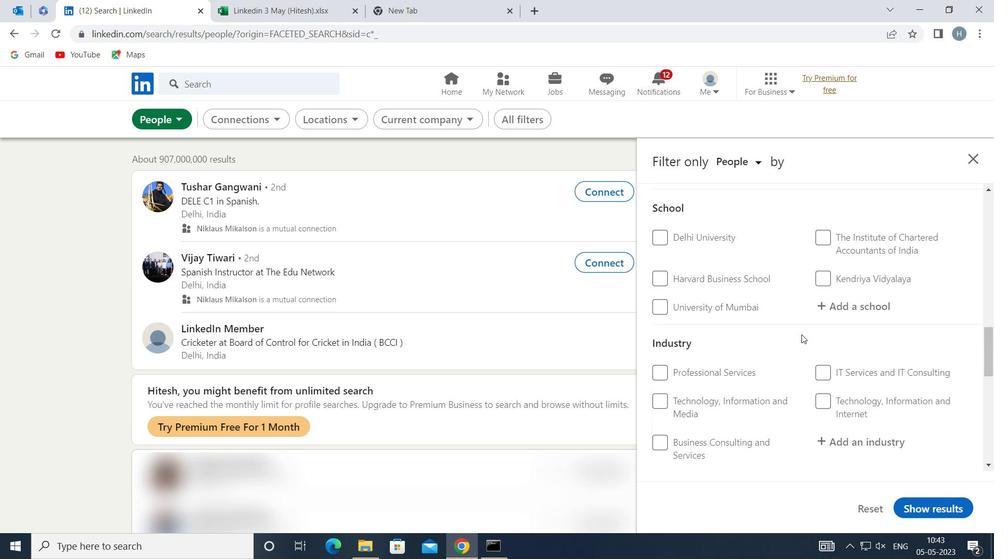 
Action: Mouse scrolled (802, 335) with delta (0, 0)
Screenshot: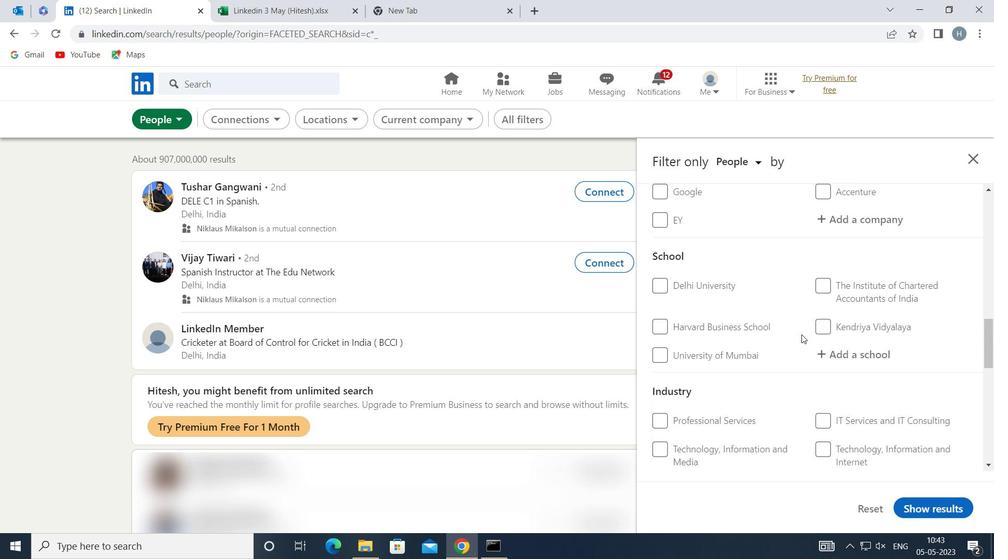 
Action: Mouse scrolled (802, 335) with delta (0, 0)
Screenshot: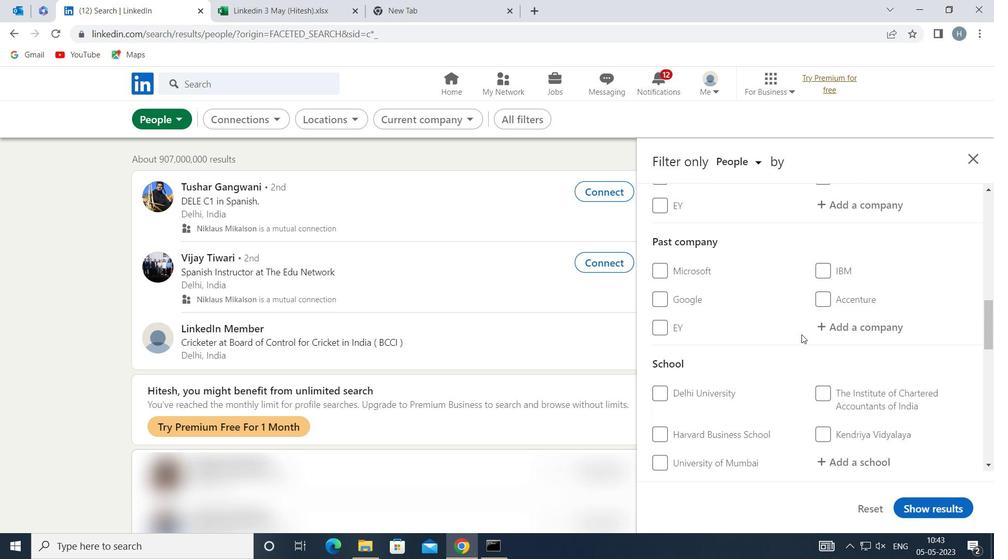 
Action: Mouse scrolled (802, 334) with delta (0, 0)
Screenshot: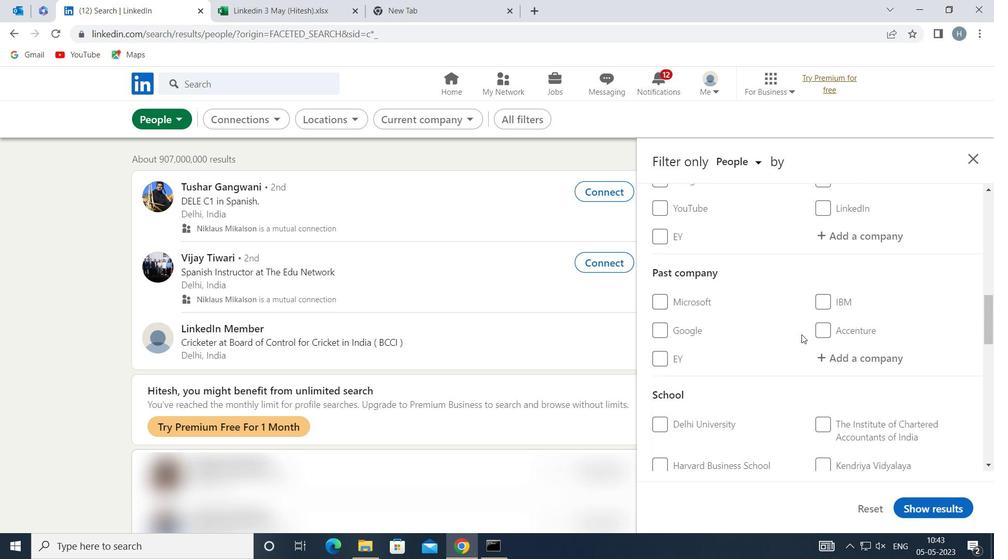 
Action: Mouse scrolled (802, 335) with delta (0, 0)
Screenshot: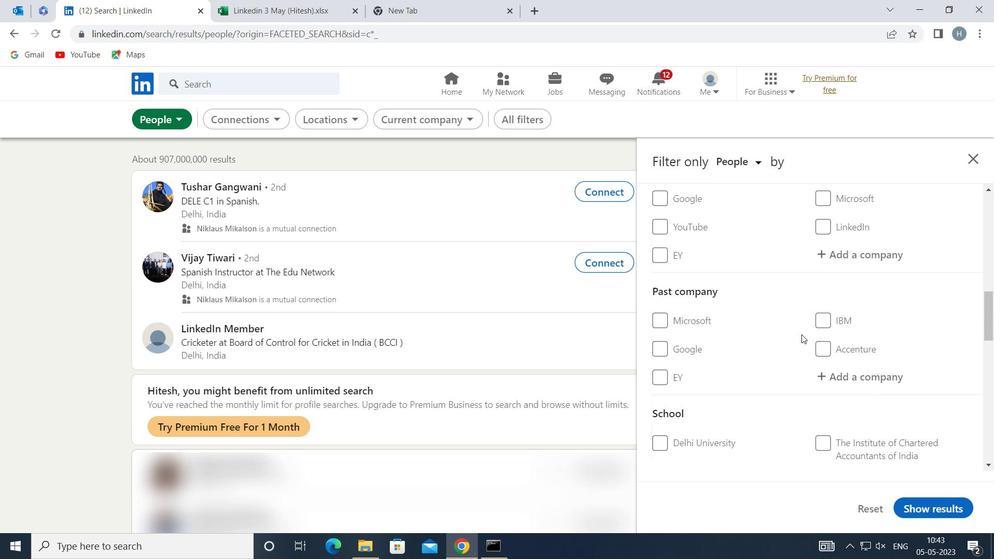 
Action: Mouse scrolled (802, 335) with delta (0, 0)
Screenshot: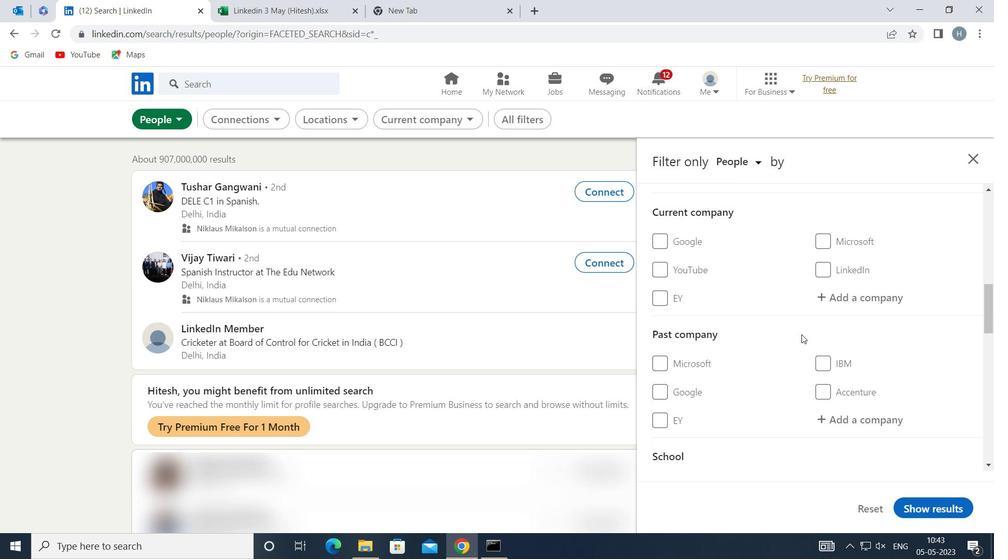 
Action: Mouse moved to (877, 359)
Screenshot: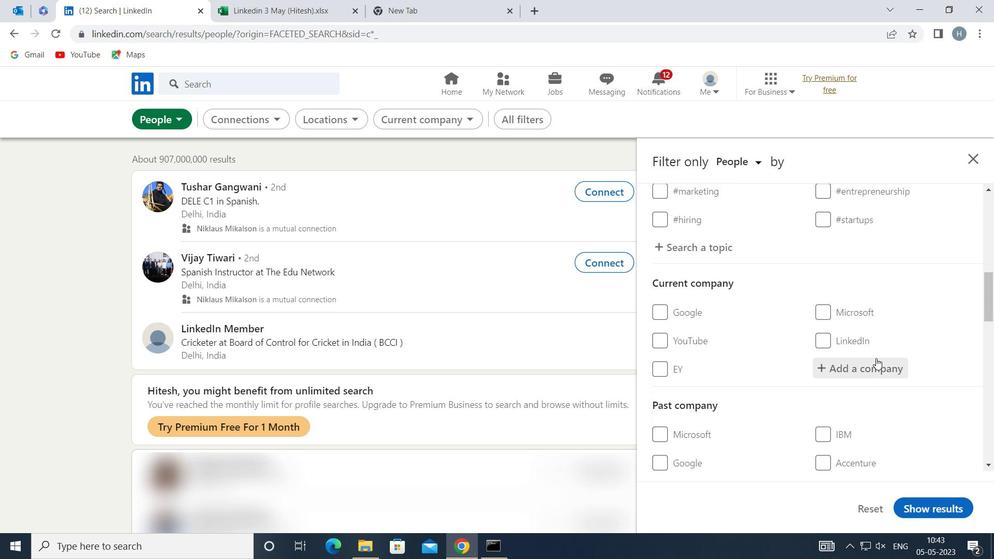 
Action: Mouse pressed left at (877, 359)
Screenshot: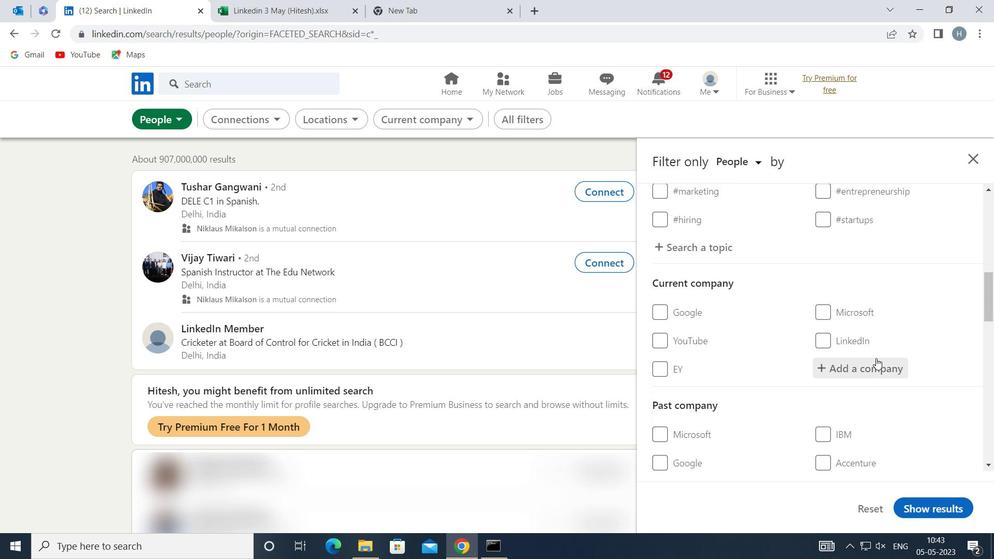 
Action: Key pressed <Key.shift>INFORMA
Screenshot: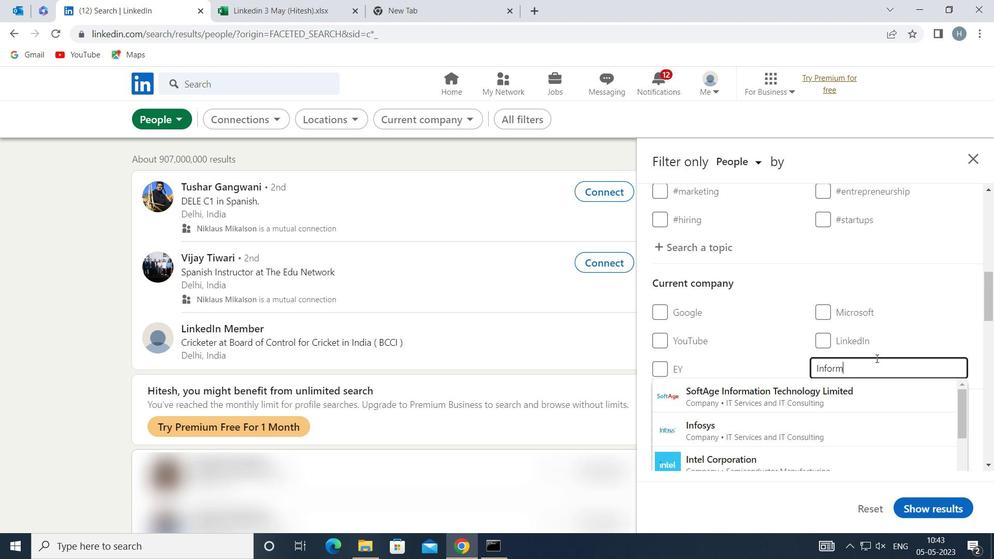 
Action: Mouse moved to (851, 388)
Screenshot: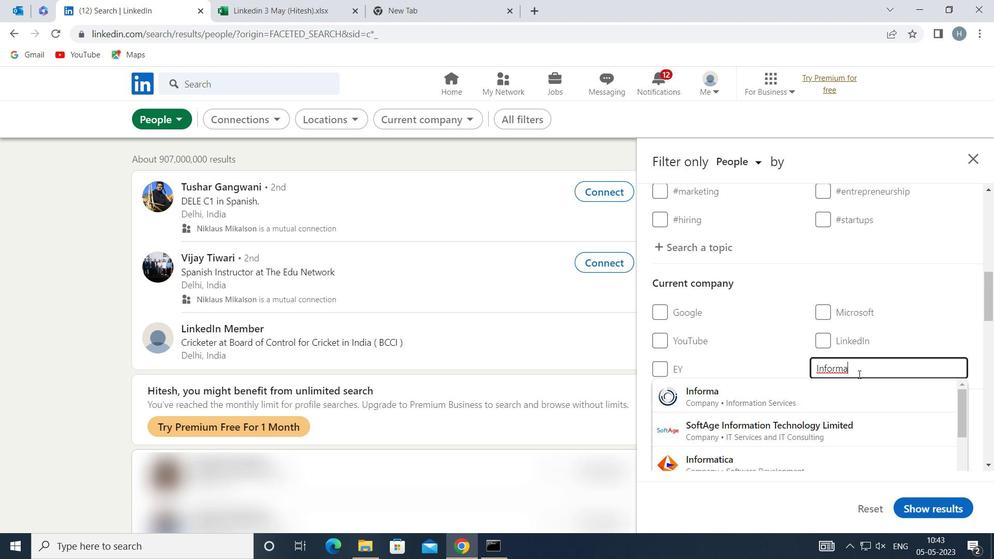
Action: Mouse pressed left at (851, 388)
Screenshot: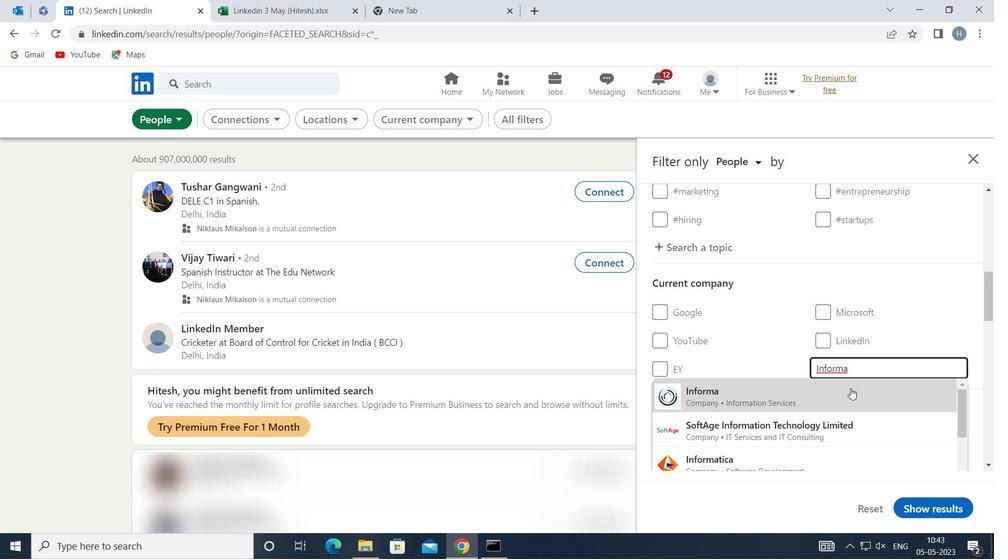 
Action: Mouse moved to (848, 378)
Screenshot: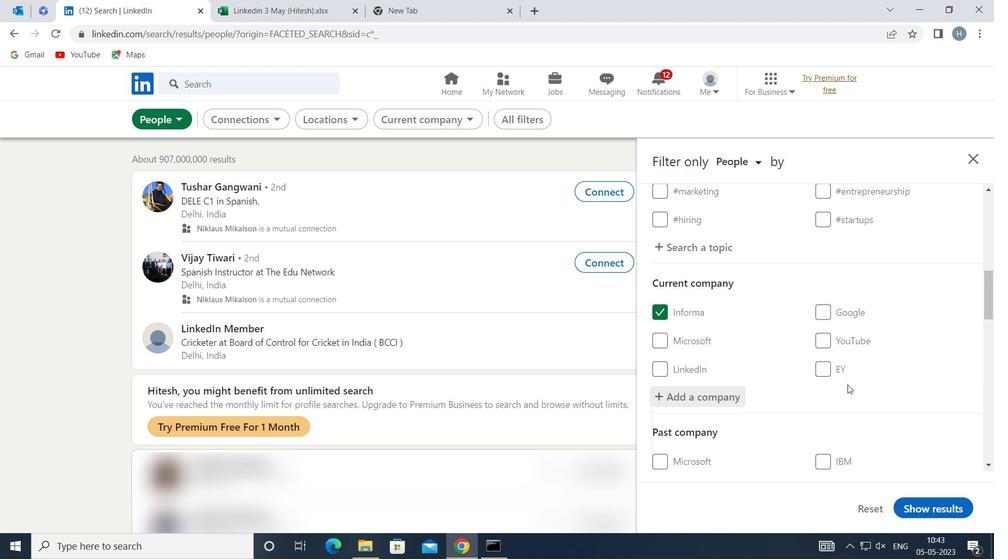 
Action: Mouse scrolled (848, 378) with delta (0, 0)
Screenshot: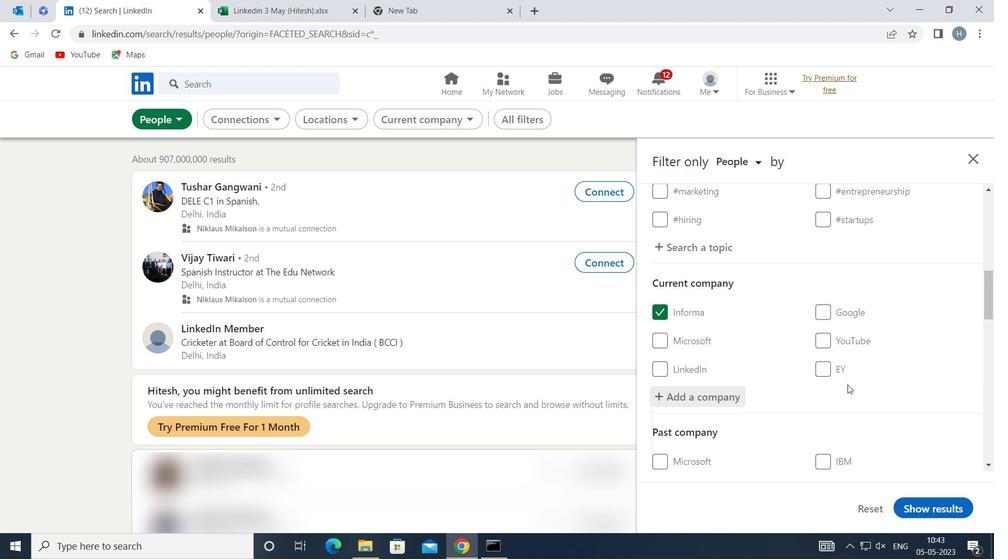
Action: Mouse moved to (848, 367)
Screenshot: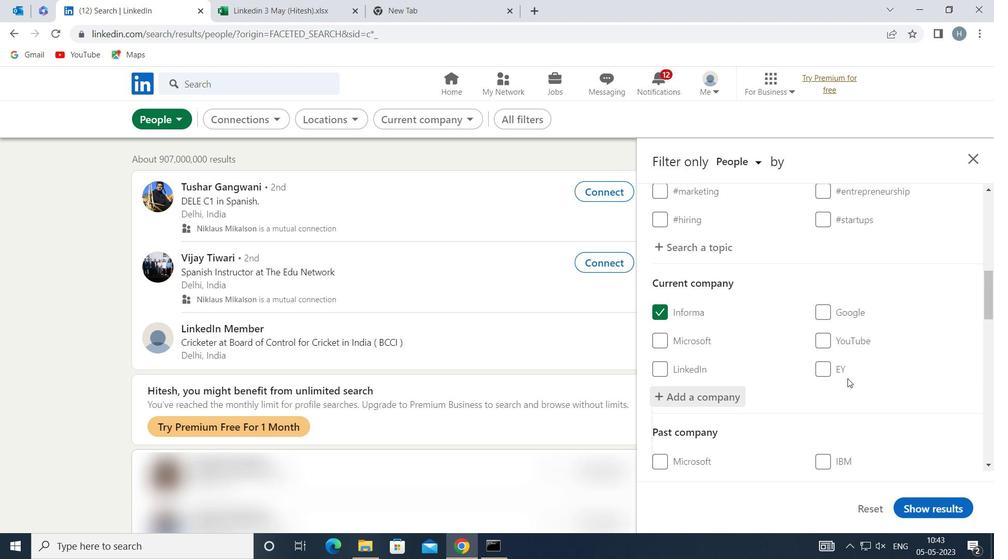 
Action: Mouse scrolled (848, 367) with delta (0, 0)
Screenshot: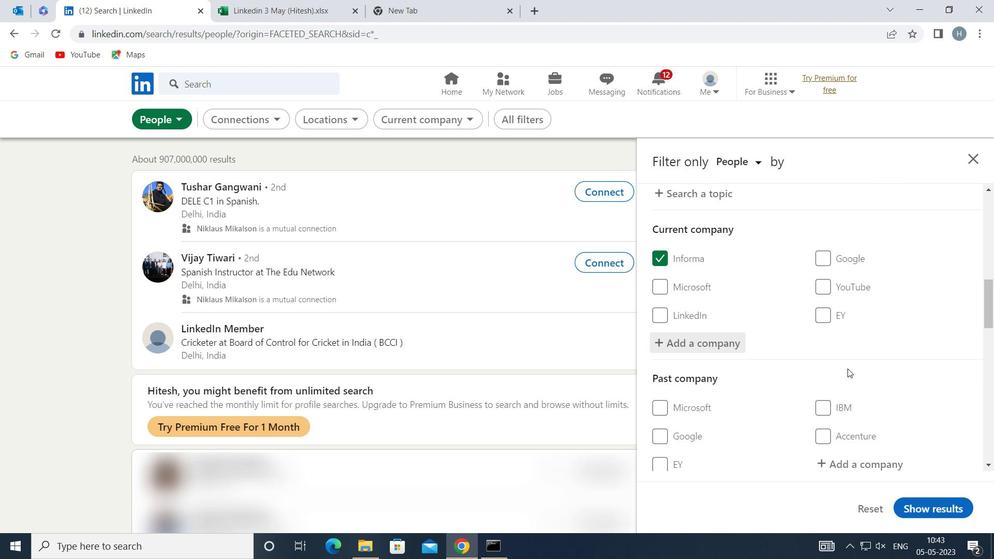 
Action: Mouse scrolled (848, 367) with delta (0, 0)
Screenshot: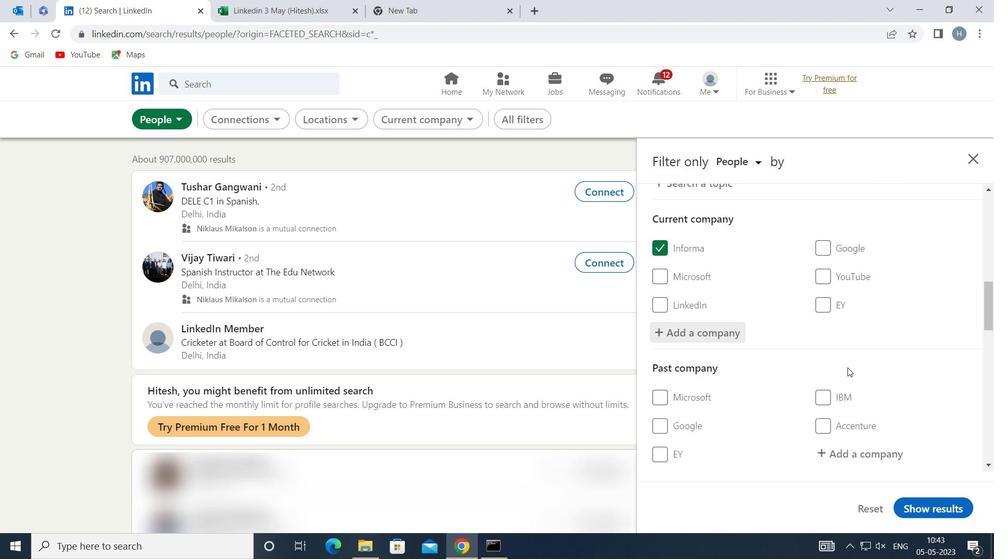 
Action: Mouse moved to (848, 365)
Screenshot: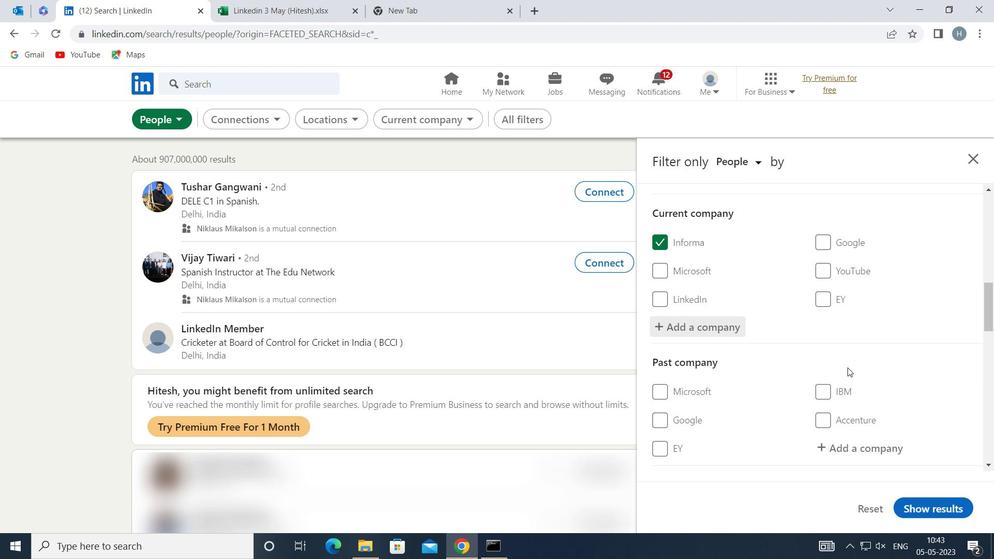 
Action: Mouse scrolled (848, 365) with delta (0, 0)
Screenshot: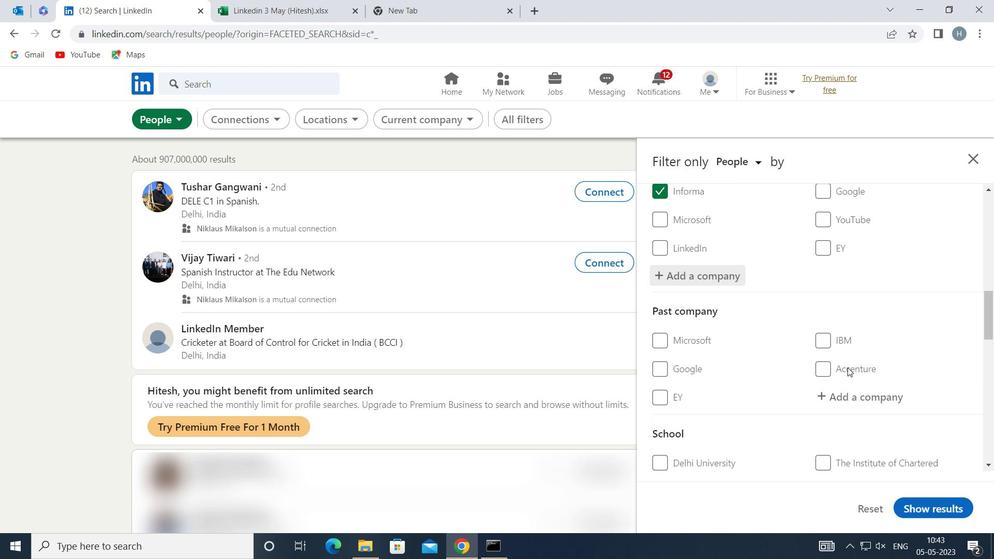 
Action: Mouse moved to (871, 390)
Screenshot: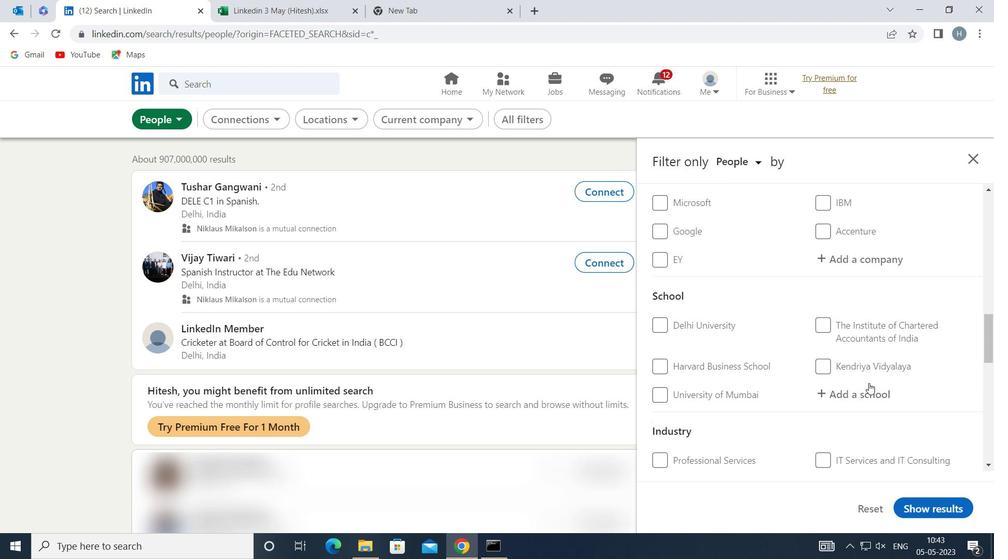 
Action: Mouse pressed left at (871, 390)
Screenshot: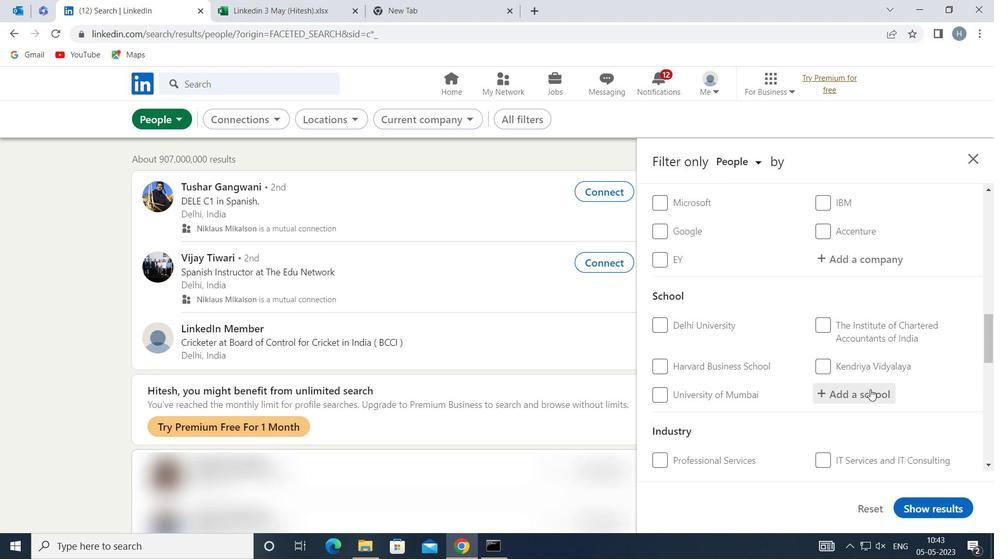 
Action: Key pressed <Key.shift><Key.shift>SAE<Key.backspace>RDAR<Key.space><Key.shift>PATEL<Key.space><Key.shift>COLLEGE<Key.space>OF<Key.space><Key.shift>ENGI
Screenshot: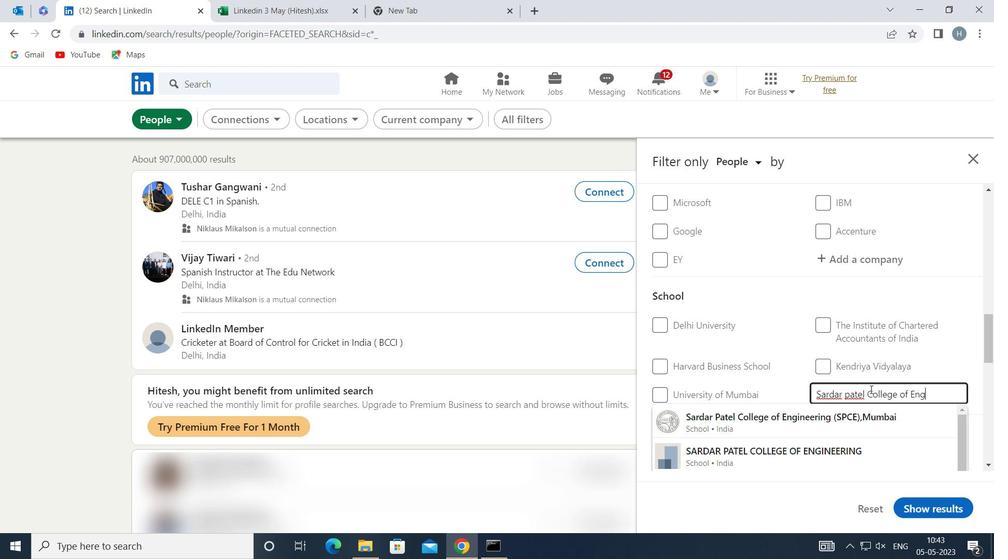 
Action: Mouse moved to (870, 418)
Screenshot: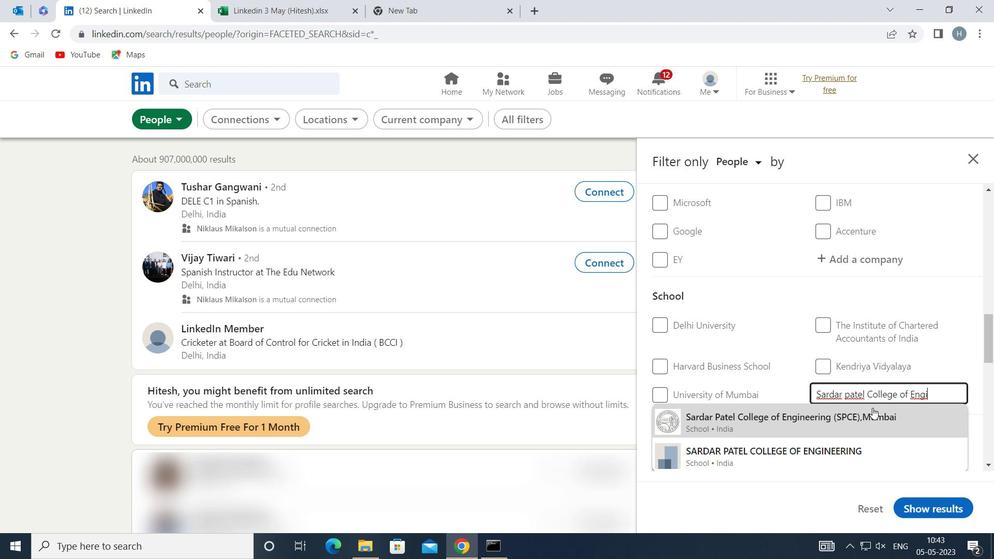 
Action: Mouse pressed left at (870, 418)
Screenshot: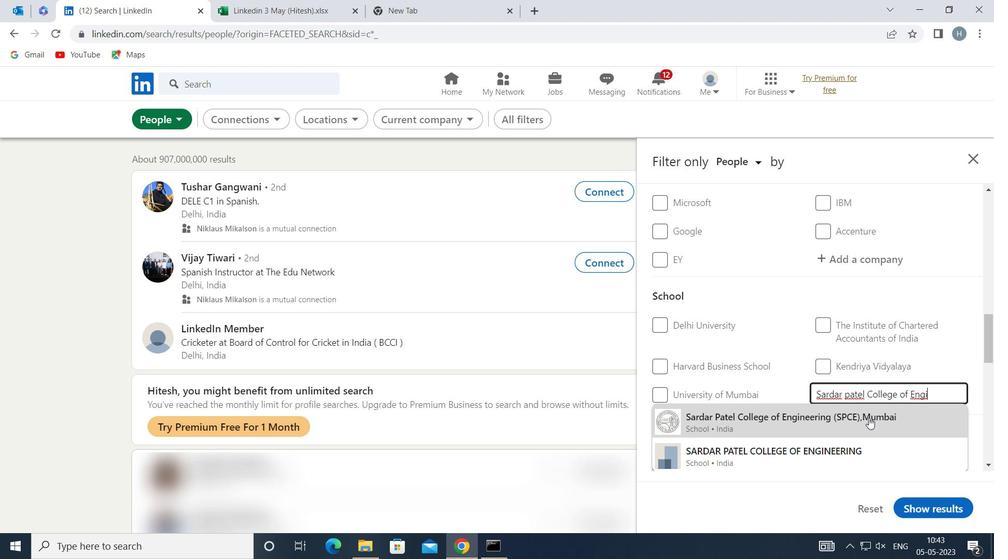 
Action: Mouse moved to (821, 364)
Screenshot: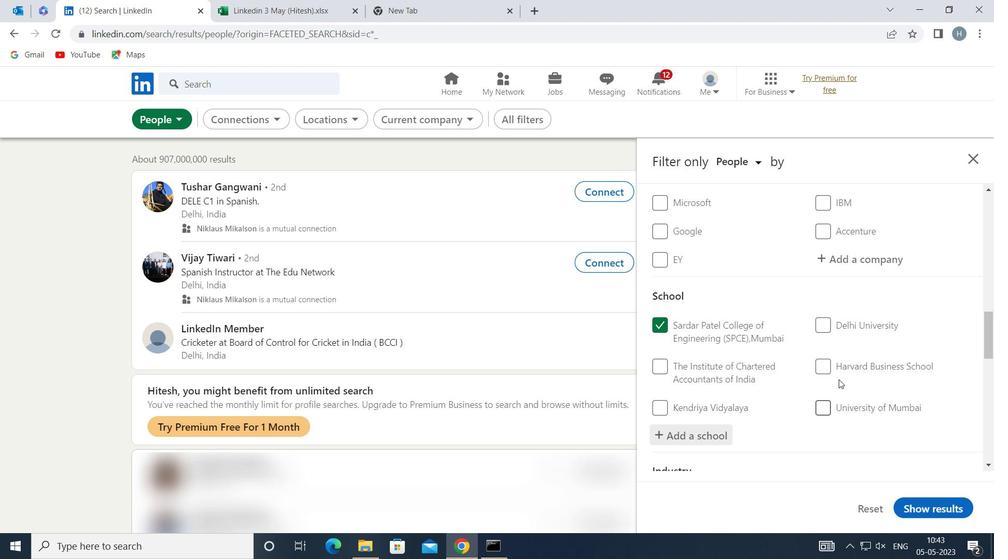 
Action: Mouse scrolled (821, 364) with delta (0, 0)
Screenshot: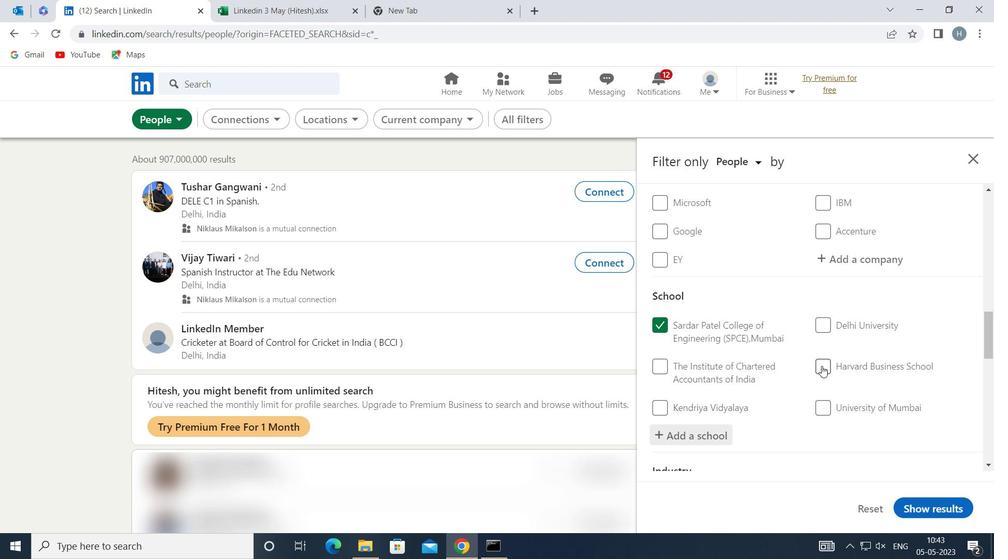 
Action: Mouse scrolled (821, 364) with delta (0, 0)
Screenshot: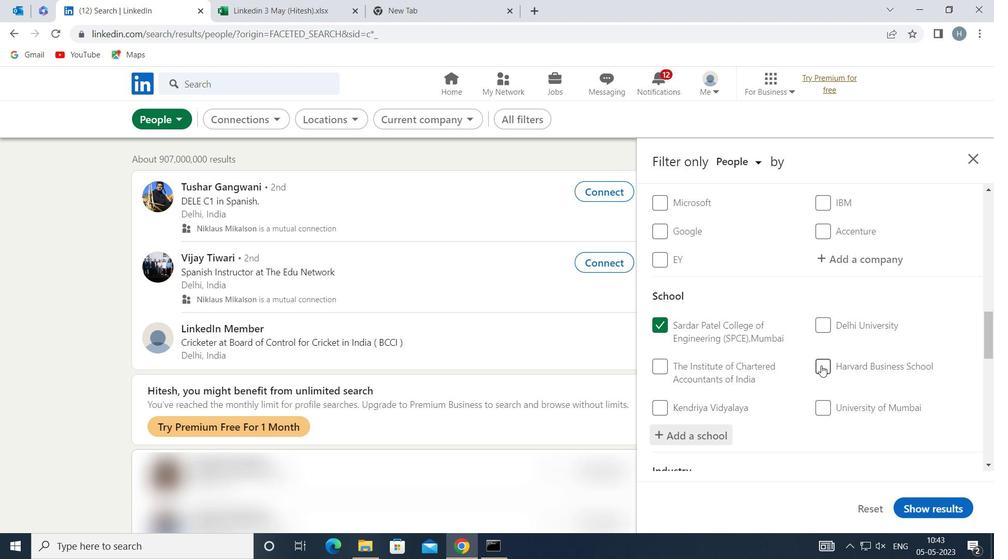 
Action: Mouse scrolled (821, 364) with delta (0, 0)
Screenshot: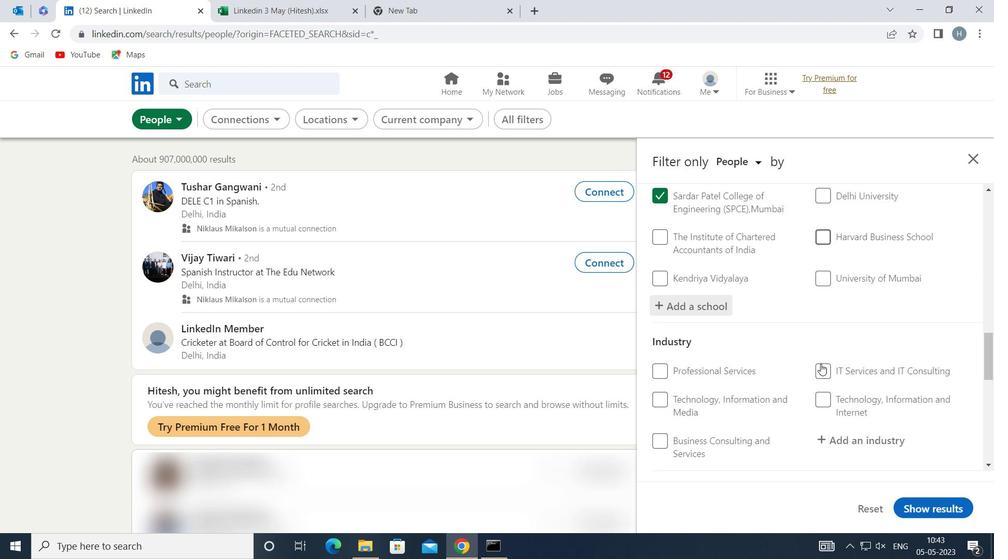 
Action: Mouse moved to (849, 367)
Screenshot: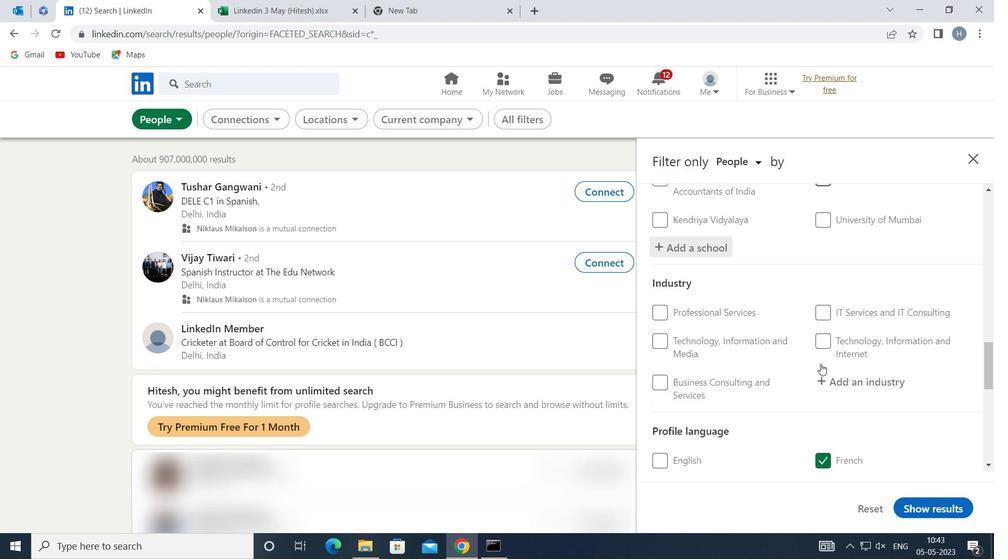 
Action: Mouse pressed left at (849, 367)
Screenshot: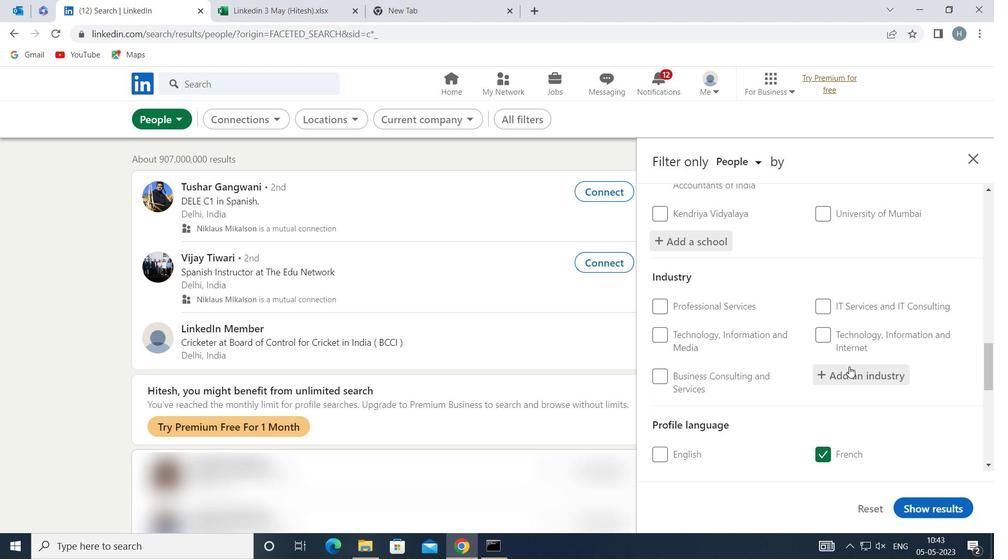 
Action: Key pressed <Key.shift>CHILD<Key.space>DAY<Key.space><Key.shift>CARE<Key.space>
Screenshot: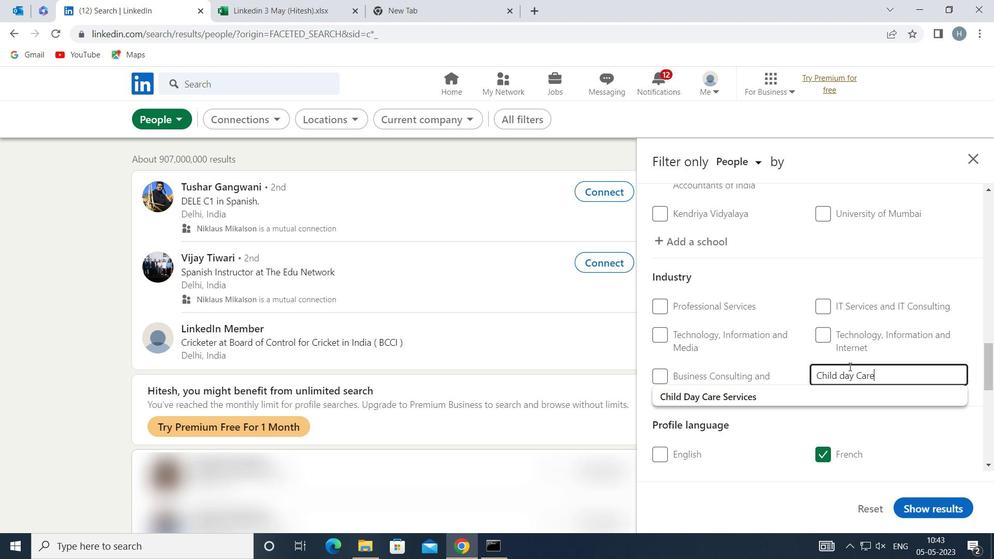 
Action: Mouse moved to (836, 391)
Screenshot: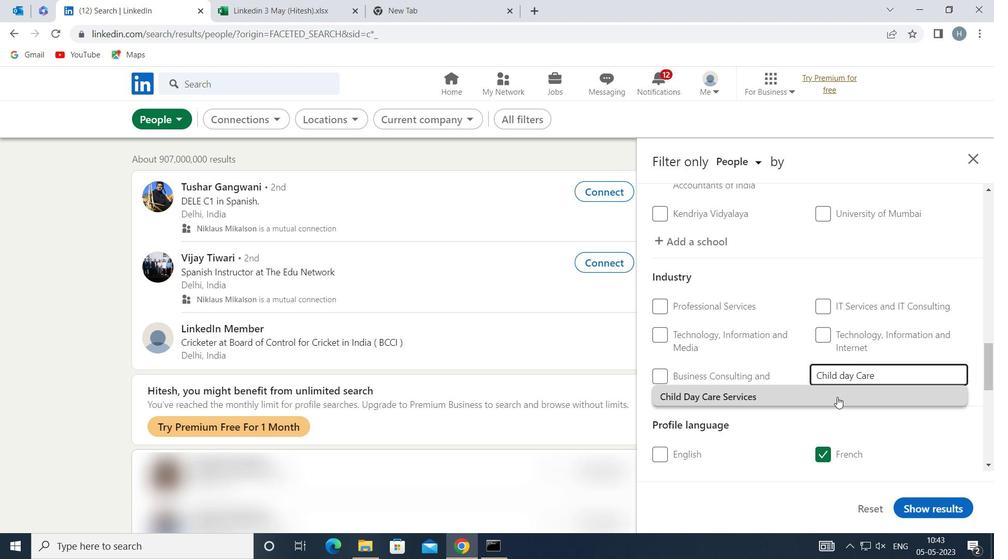 
Action: Mouse pressed left at (836, 391)
Screenshot: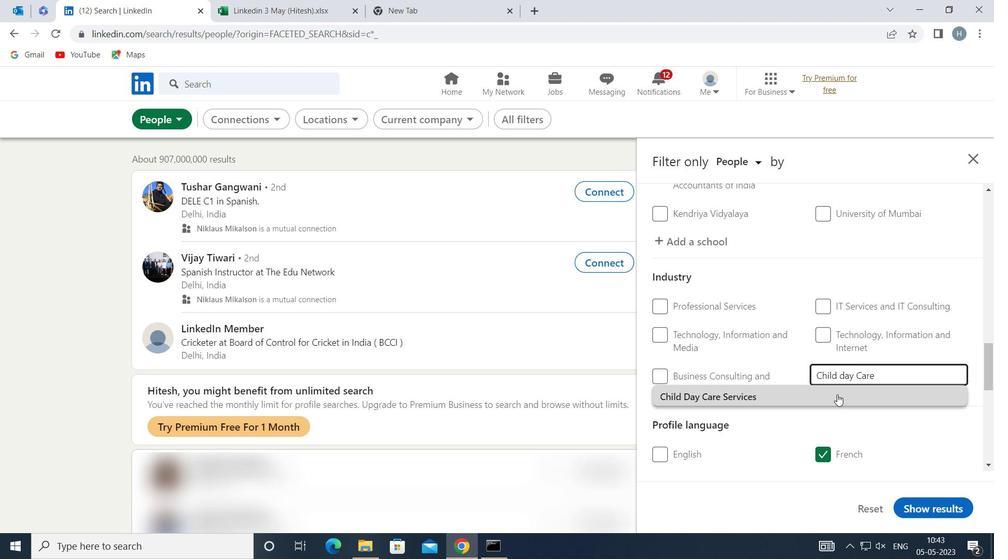 
Action: Mouse moved to (802, 376)
Screenshot: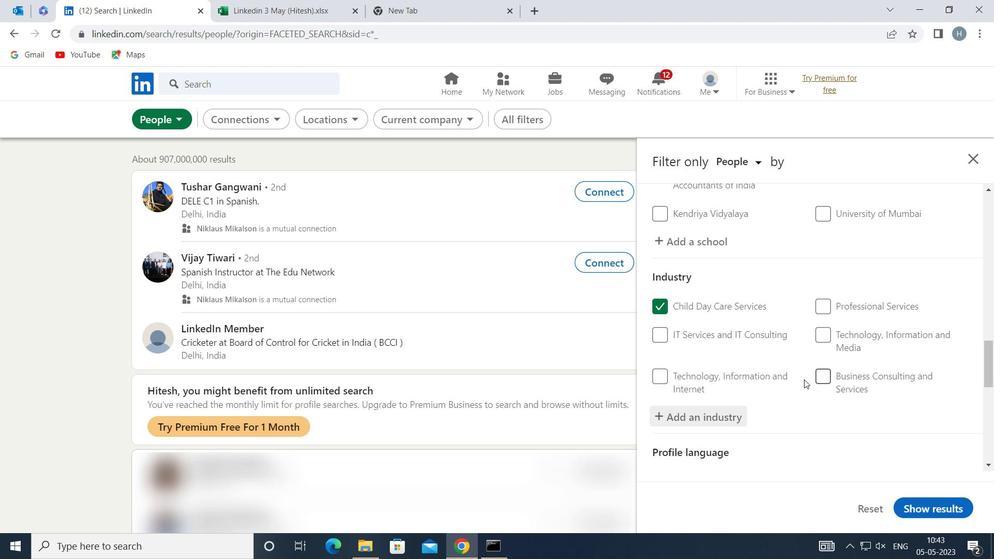 
Action: Mouse scrolled (802, 375) with delta (0, 0)
Screenshot: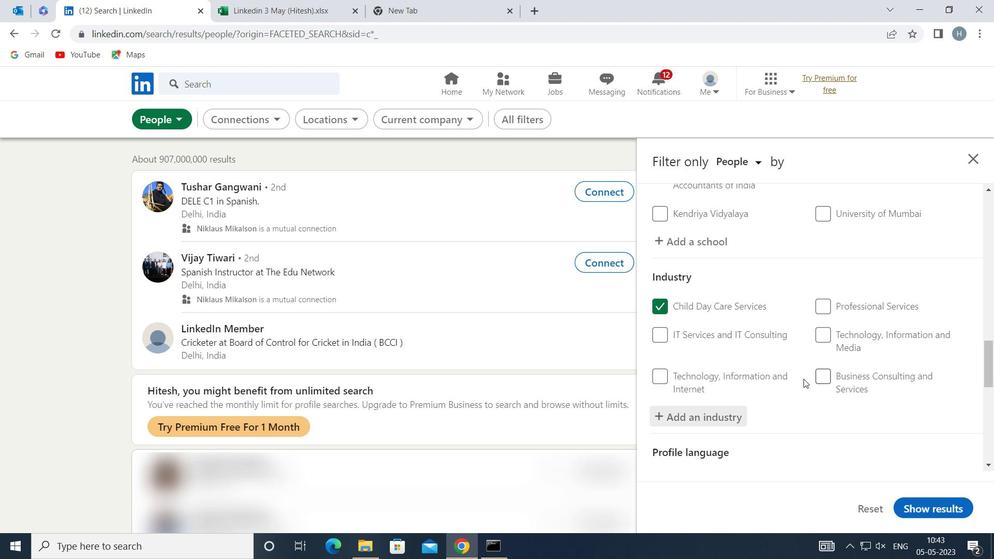 
Action: Mouse scrolled (802, 375) with delta (0, 0)
Screenshot: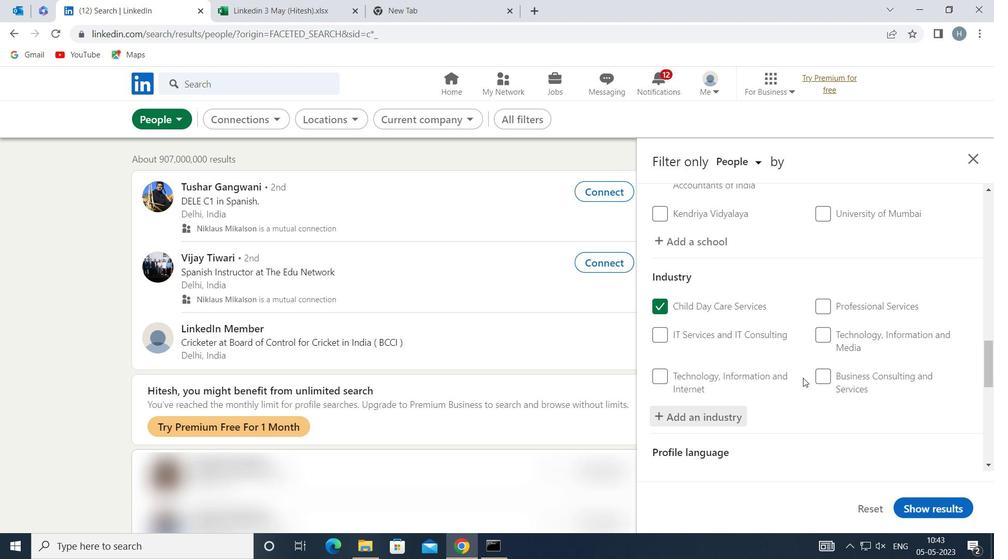 
Action: Mouse moved to (799, 375)
Screenshot: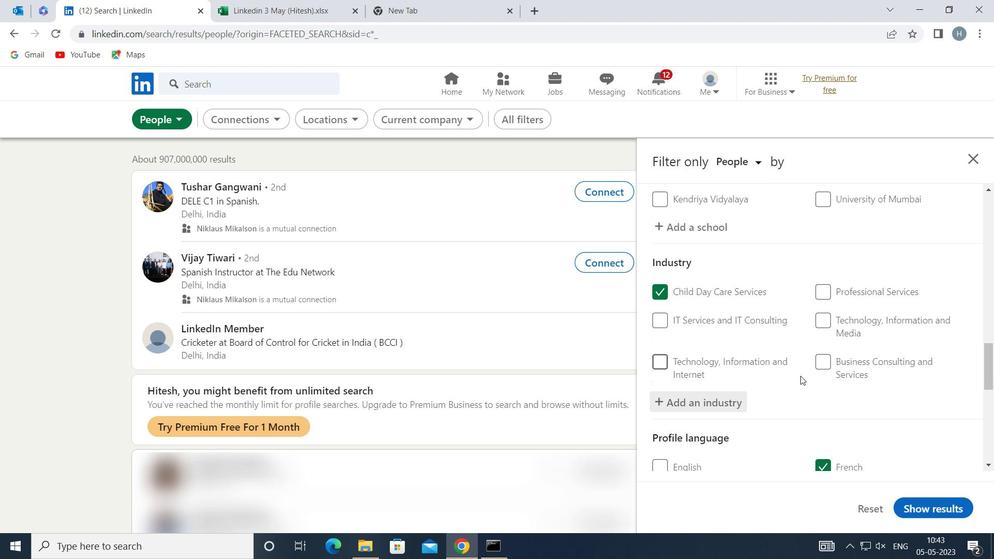 
Action: Mouse scrolled (799, 374) with delta (0, 0)
Screenshot: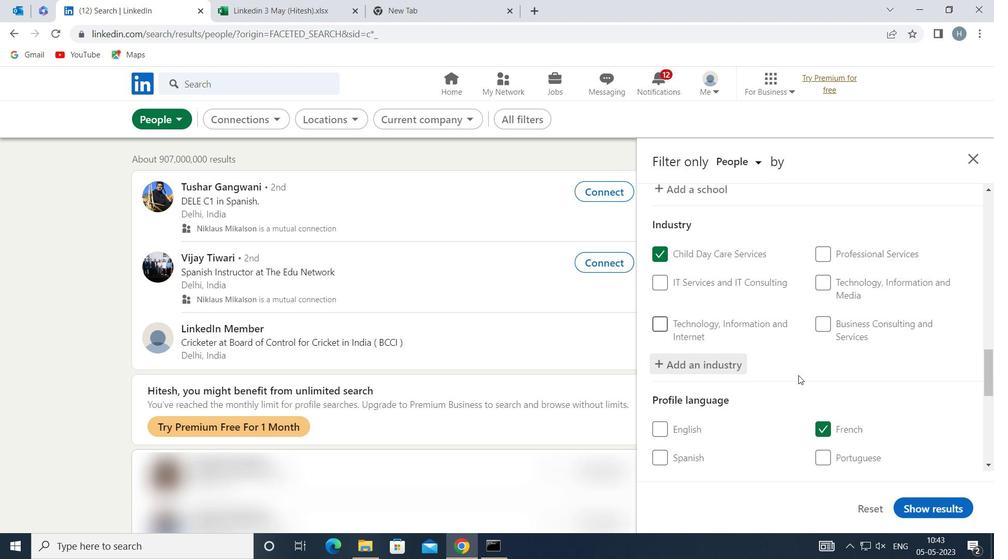 
Action: Mouse scrolled (799, 374) with delta (0, 0)
Screenshot: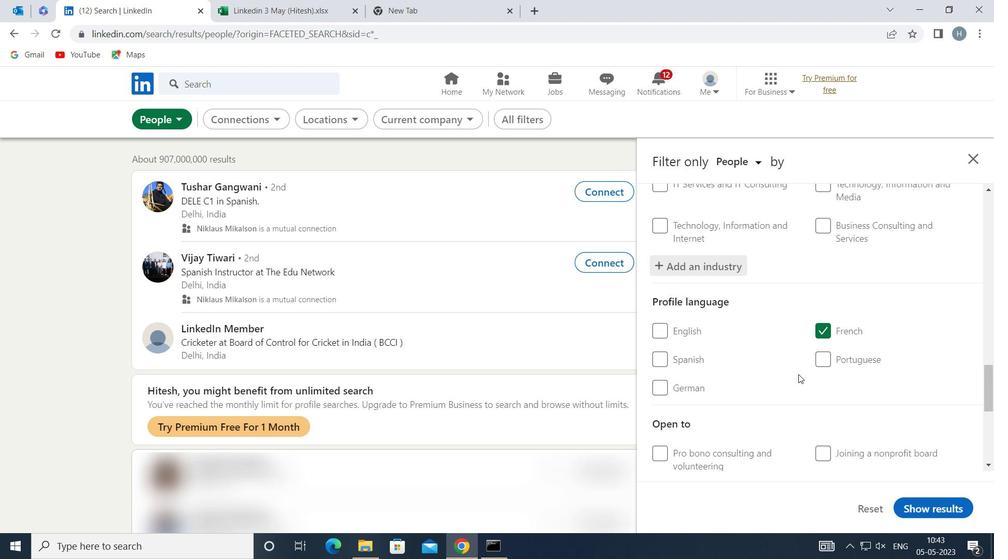
Action: Mouse scrolled (799, 374) with delta (0, 0)
Screenshot: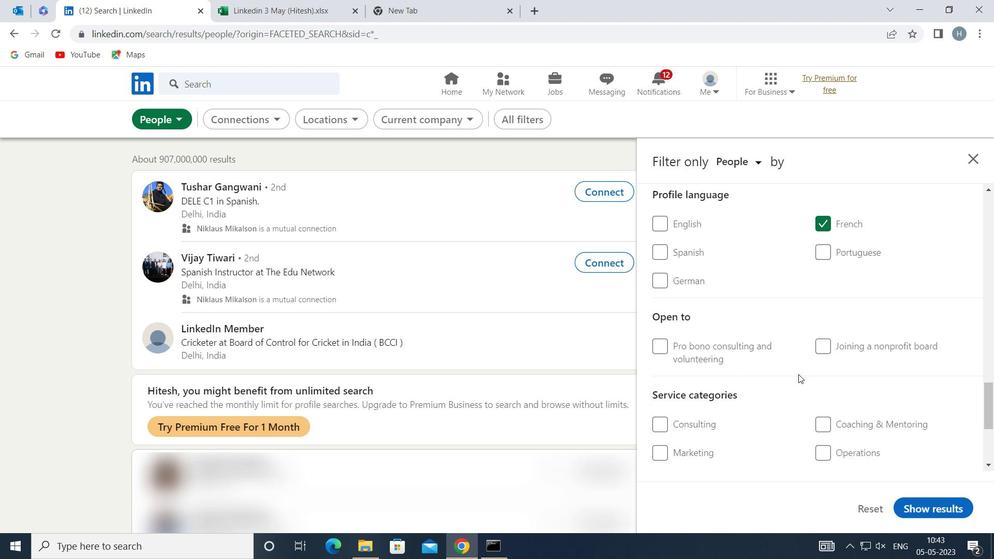 
Action: Mouse scrolled (799, 374) with delta (0, 0)
Screenshot: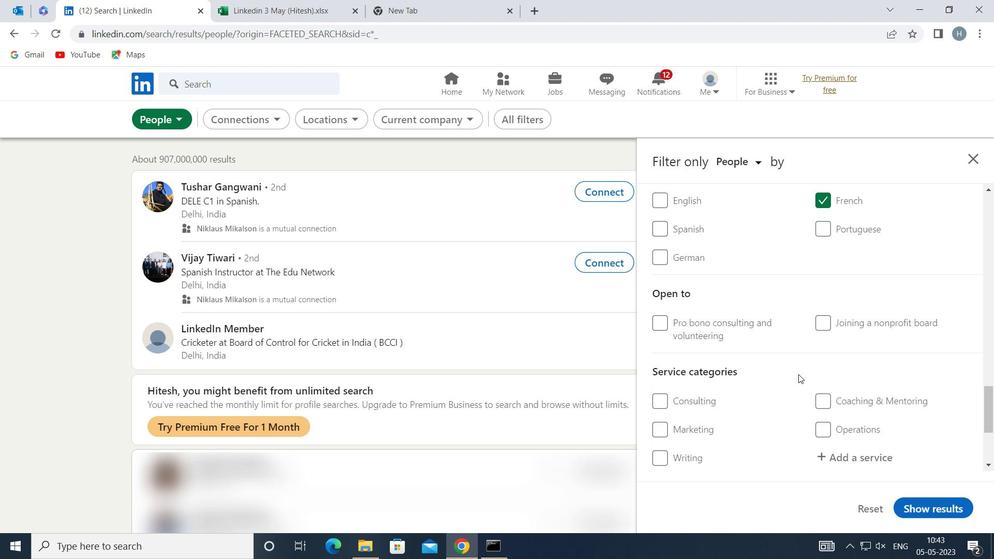 
Action: Mouse moved to (860, 352)
Screenshot: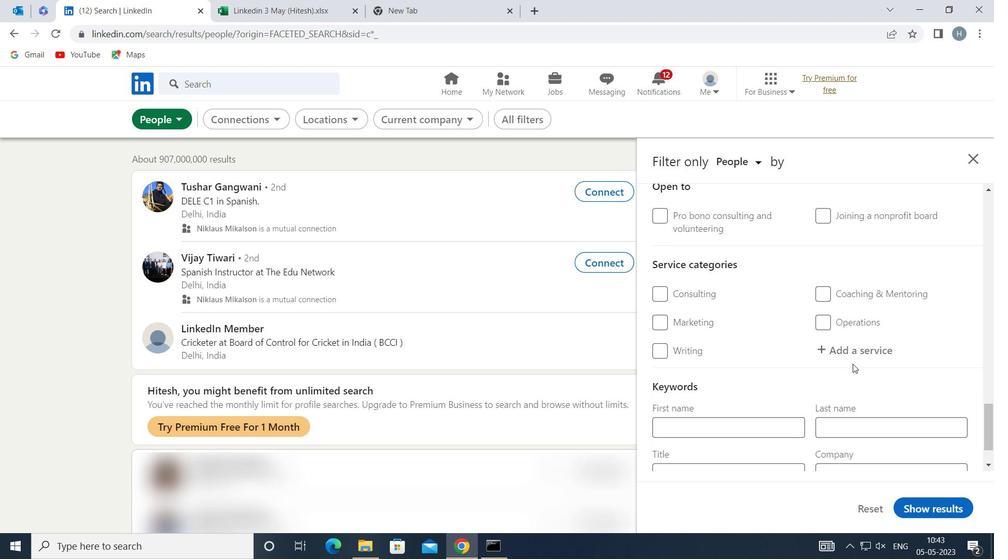 
Action: Mouse pressed left at (860, 352)
Screenshot: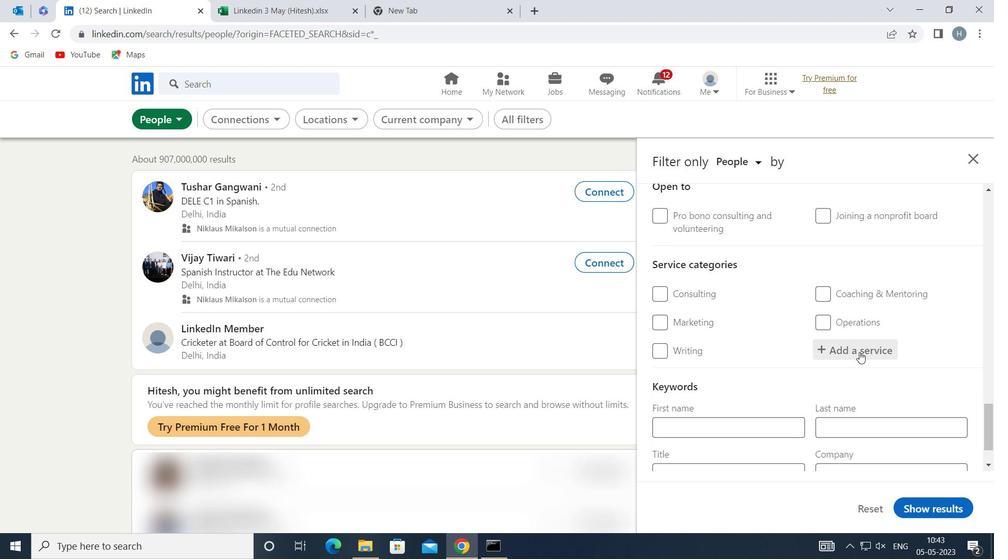 
Action: Key pressed <Key.shift>TRANSILATI<Key.backspace><Key.backspace><Key.backspace><Key.backspace><Key.backspace>LA
Screenshot: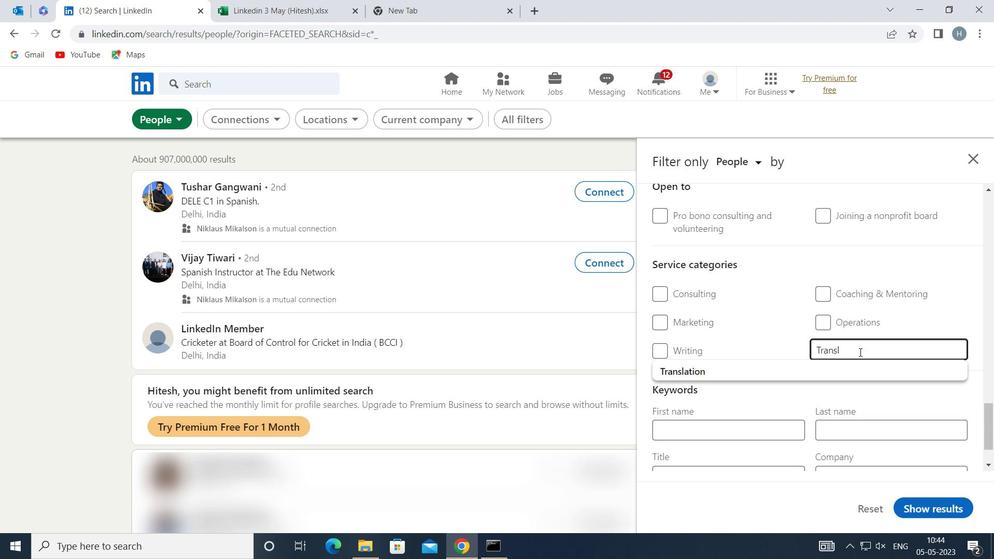 
Action: Mouse moved to (833, 370)
Screenshot: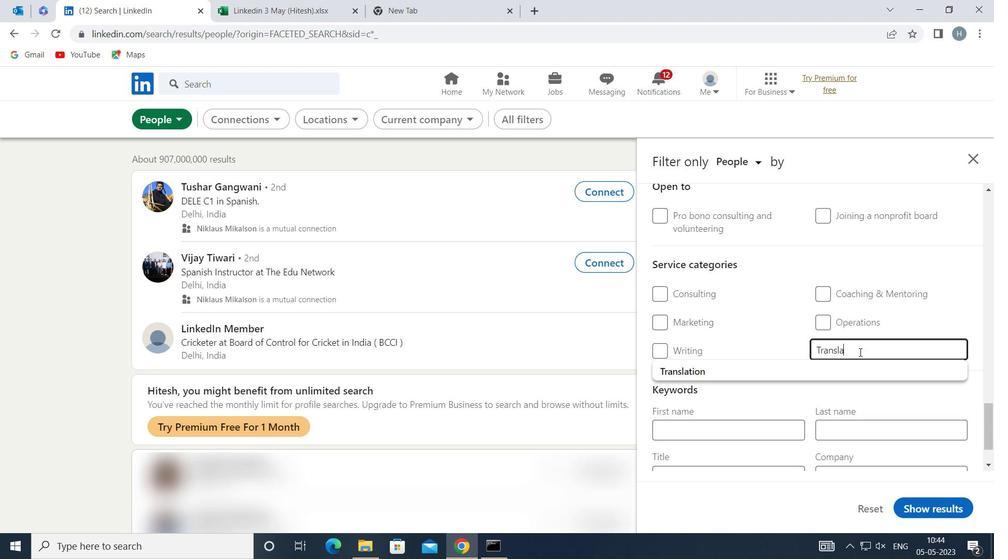 
Action: Mouse pressed left at (833, 370)
Screenshot: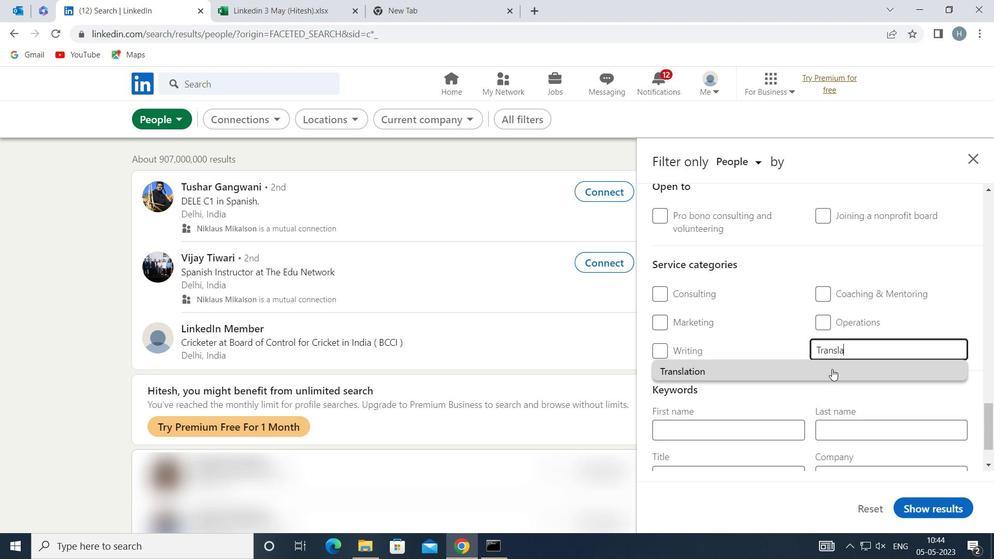 
Action: Mouse moved to (767, 362)
Screenshot: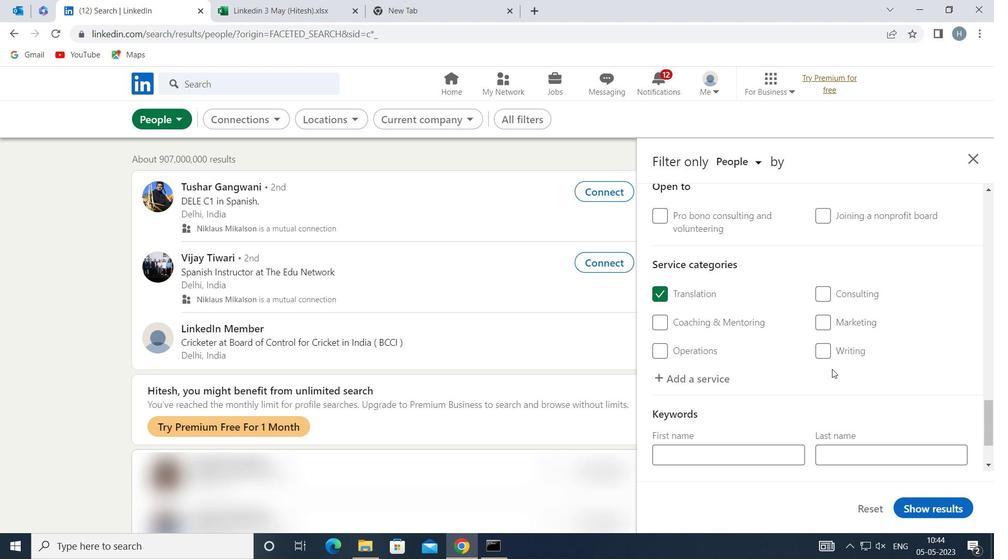 
Action: Mouse scrolled (767, 362) with delta (0, 0)
Screenshot: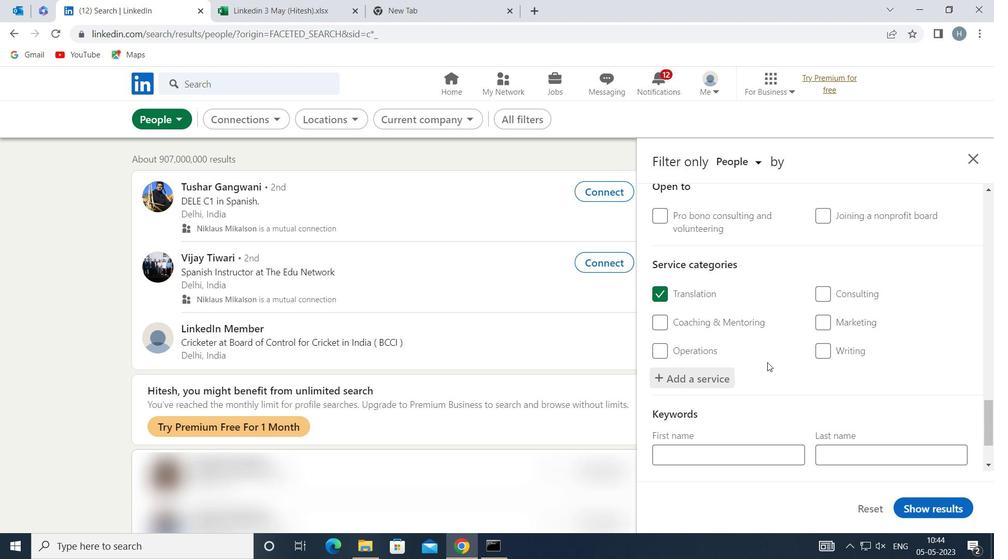 
Action: Mouse scrolled (767, 362) with delta (0, 0)
Screenshot: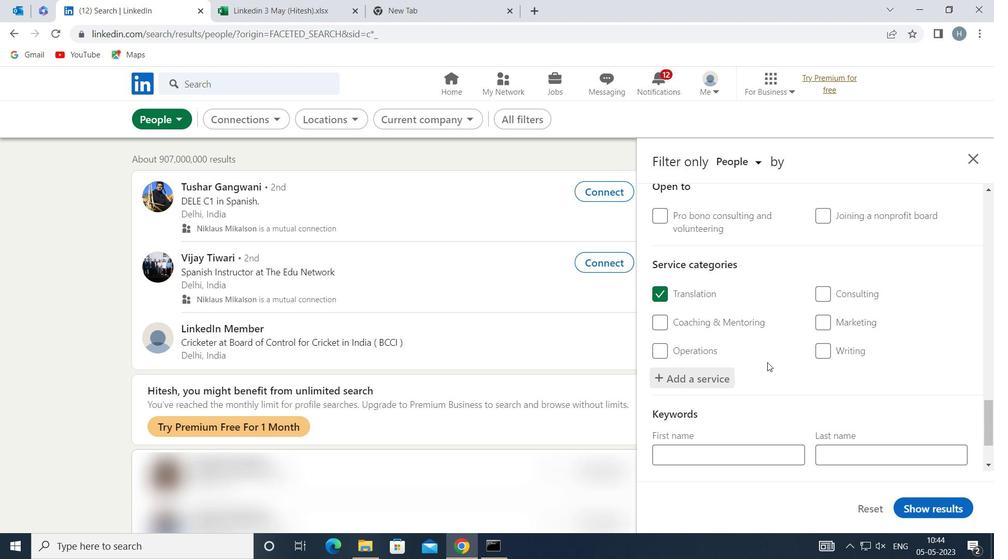 
Action: Mouse moved to (768, 359)
Screenshot: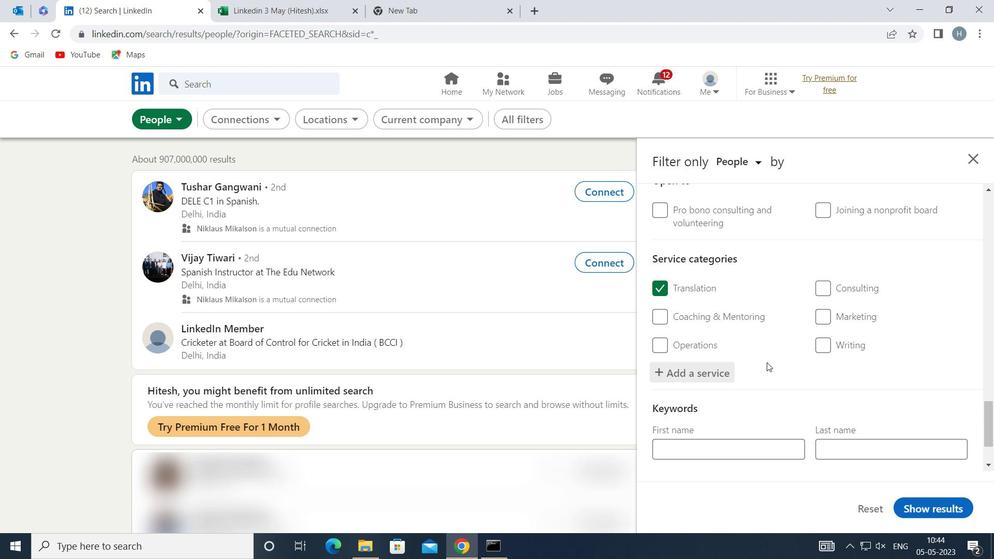 
Action: Mouse scrolled (768, 358) with delta (0, 0)
Screenshot: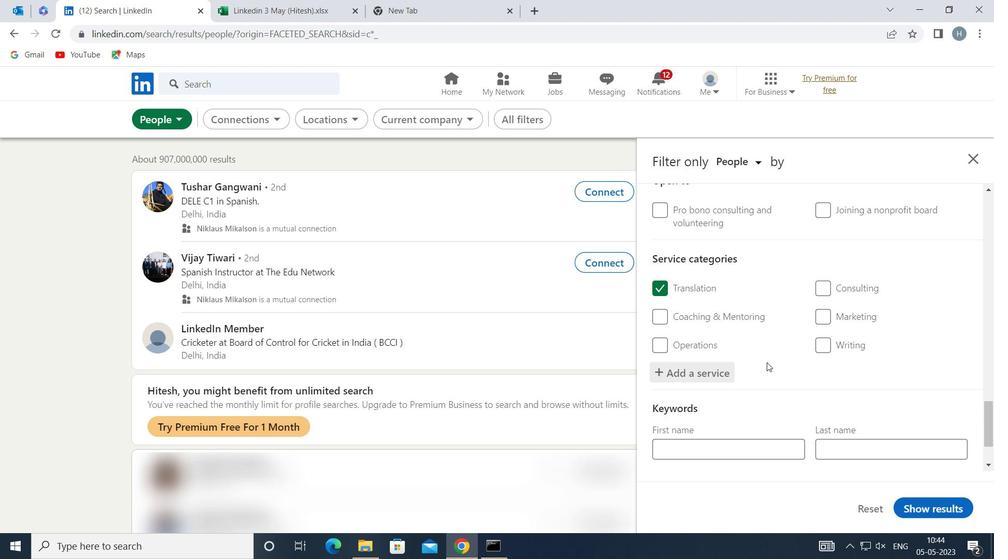 
Action: Mouse scrolled (768, 358) with delta (0, 0)
Screenshot: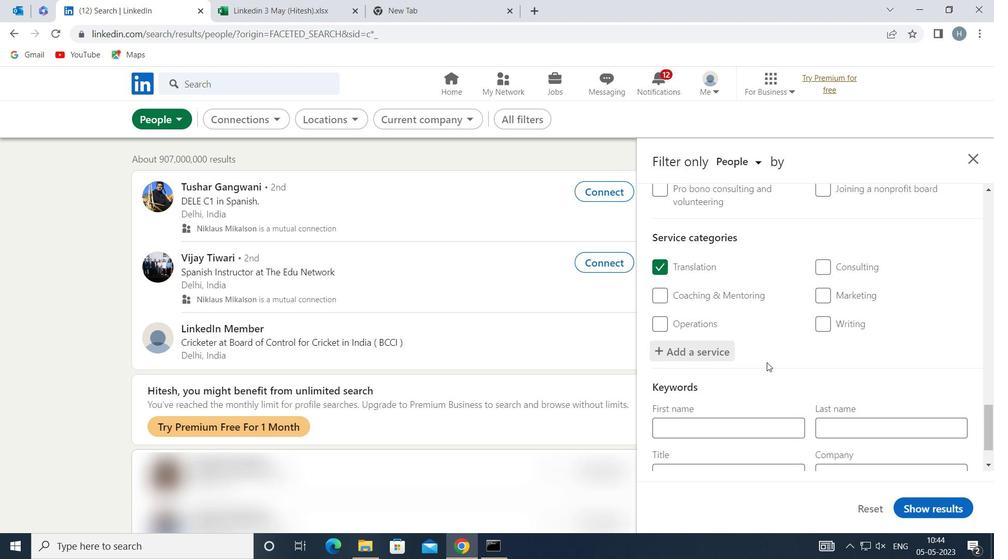 
Action: Mouse scrolled (768, 358) with delta (0, 0)
Screenshot: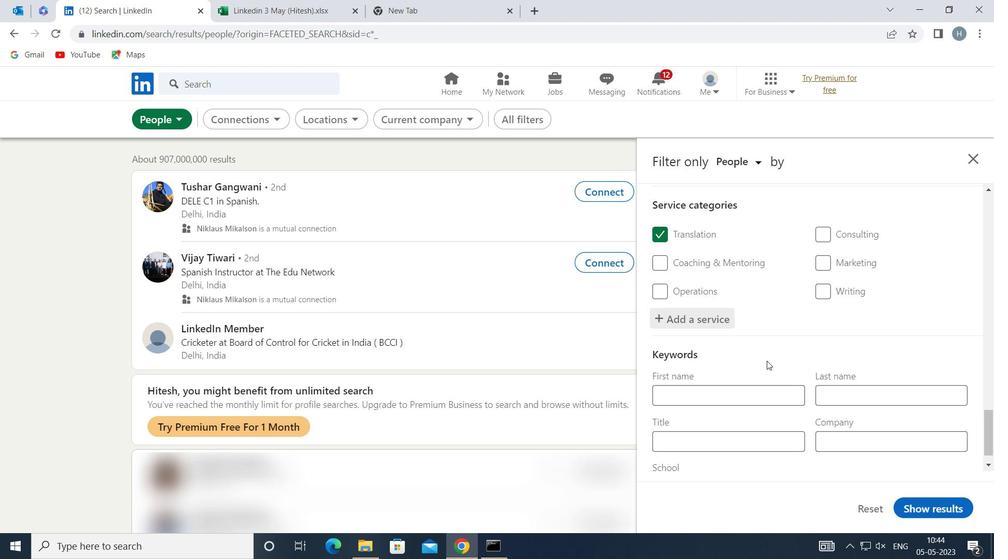 
Action: Mouse moved to (778, 413)
Screenshot: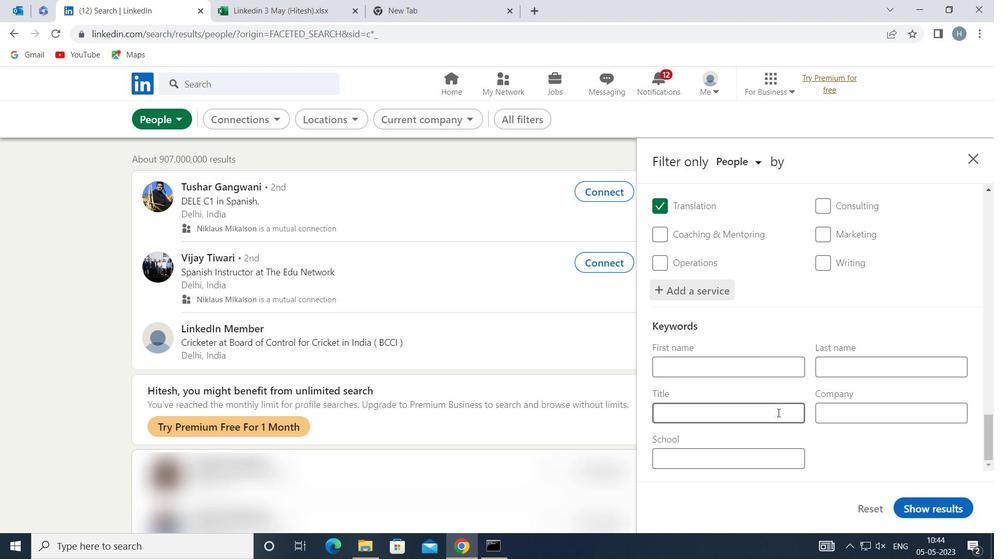 
Action: Mouse pressed left at (778, 413)
Screenshot: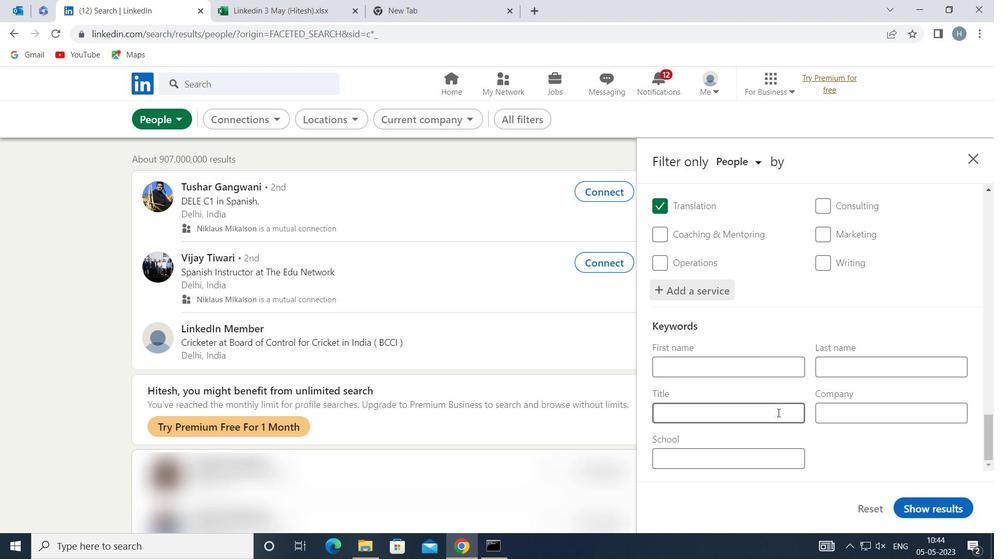 
Action: Key pressed <Key.shift>MEDICAL<Key.space><Key.shift>ADMINISTRATOR
Screenshot: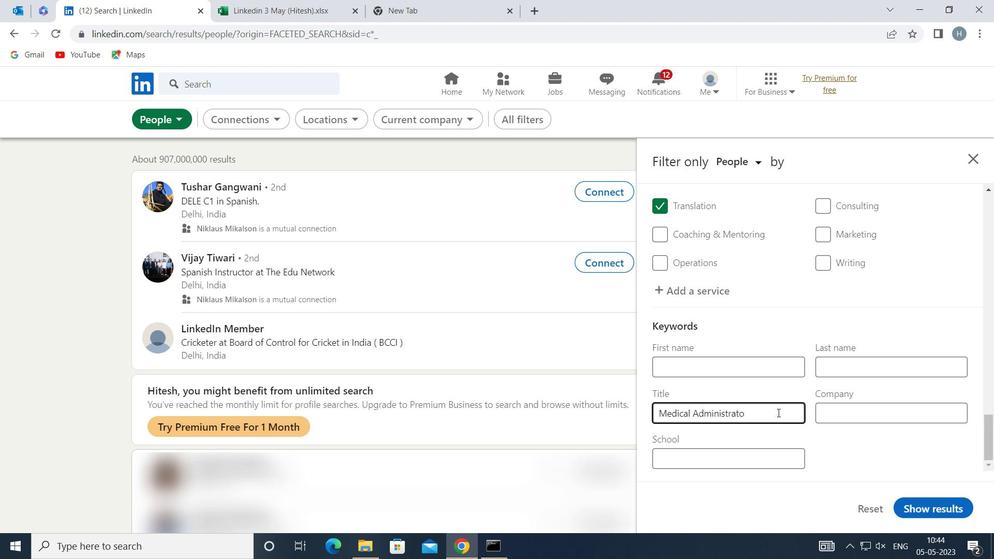 
Action: Mouse moved to (927, 508)
Screenshot: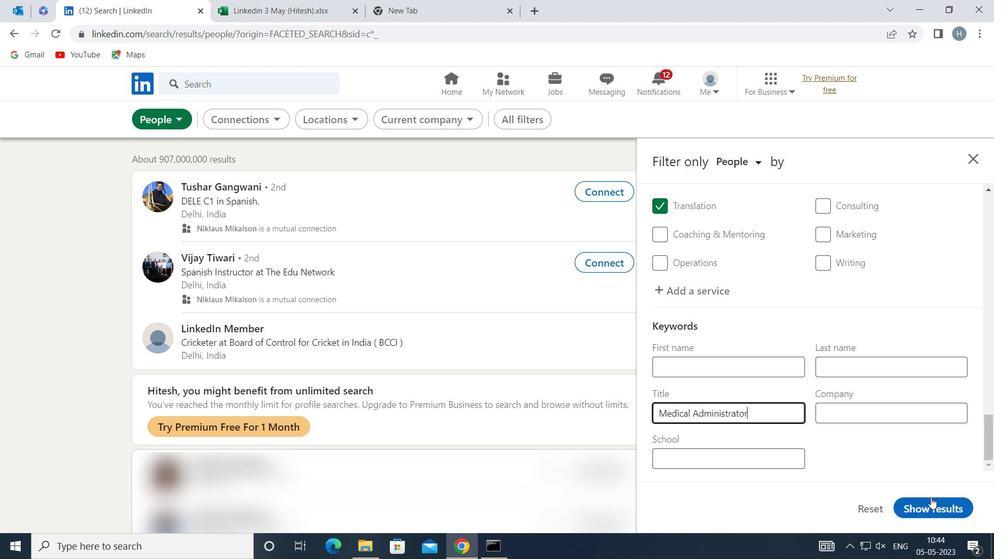 
Action: Mouse pressed left at (927, 508)
Screenshot: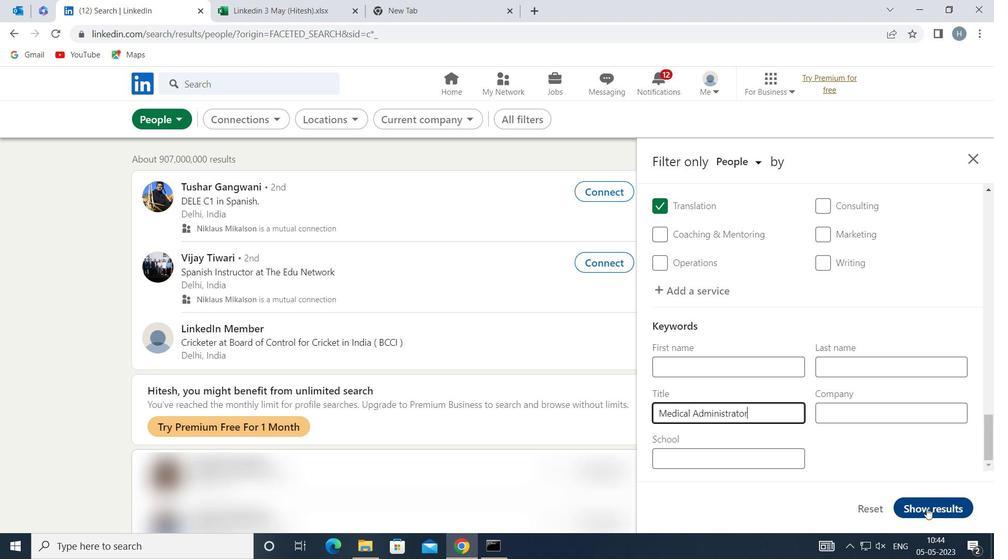 
Action: Mouse moved to (776, 400)
Screenshot: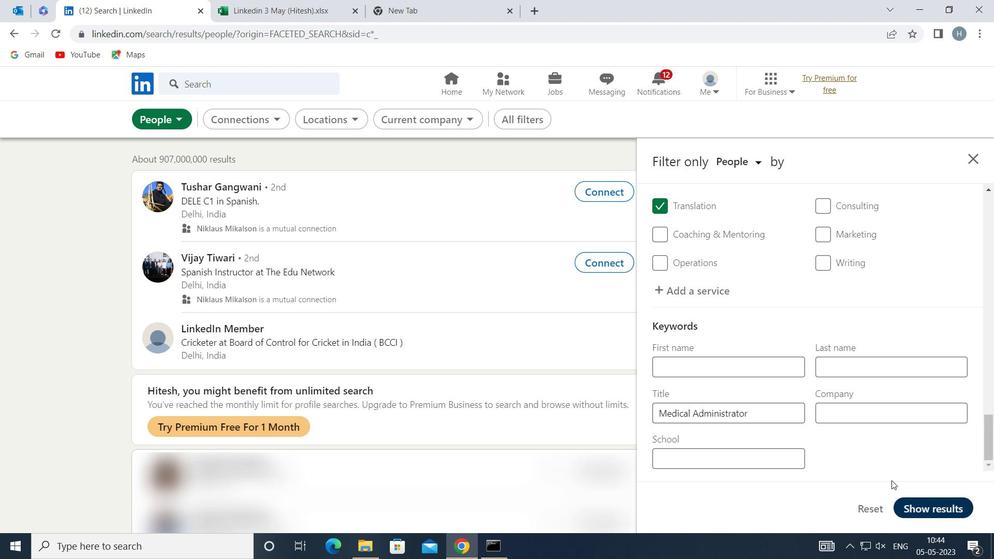 
